 Task: Open Card Video Marketing Review in Board Employee Incentive Program Design and Implementation to Workspace Event Marketing Agencies and add a team member Softage.1@softage.net, a label Green, a checklist Culinary Arts, an attachment from your computer, a color Green and finally, add a card description 'Conduct customer research for new pricing models' and a comment 'This task requires us to be proactive in identifying potential opportunities for improvement and growth.'. Add a start date 'Jan 09, 1900' with a due date 'Jan 16, 1900'
Action: Mouse moved to (101, 44)
Screenshot: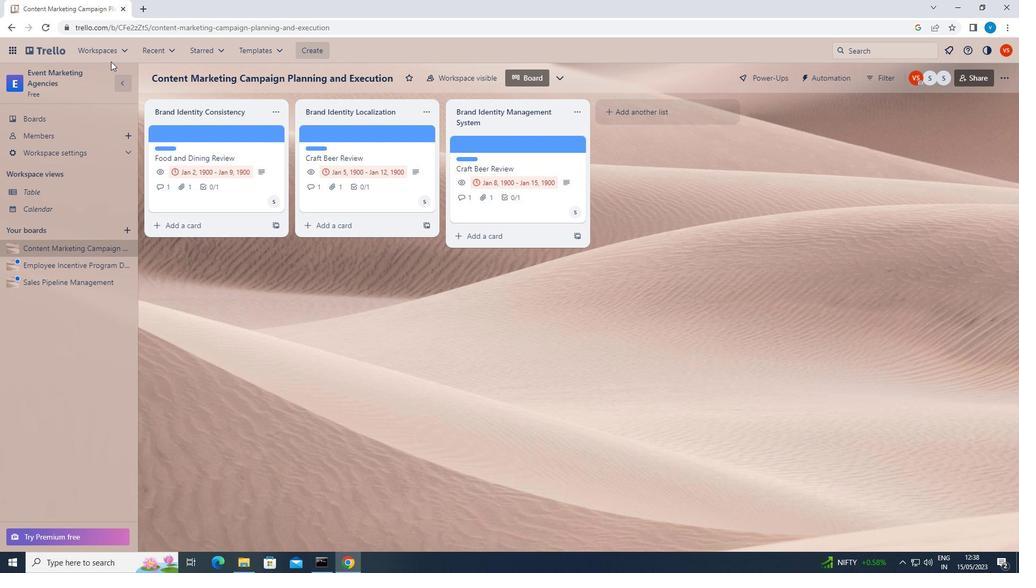 
Action: Mouse pressed left at (101, 44)
Screenshot: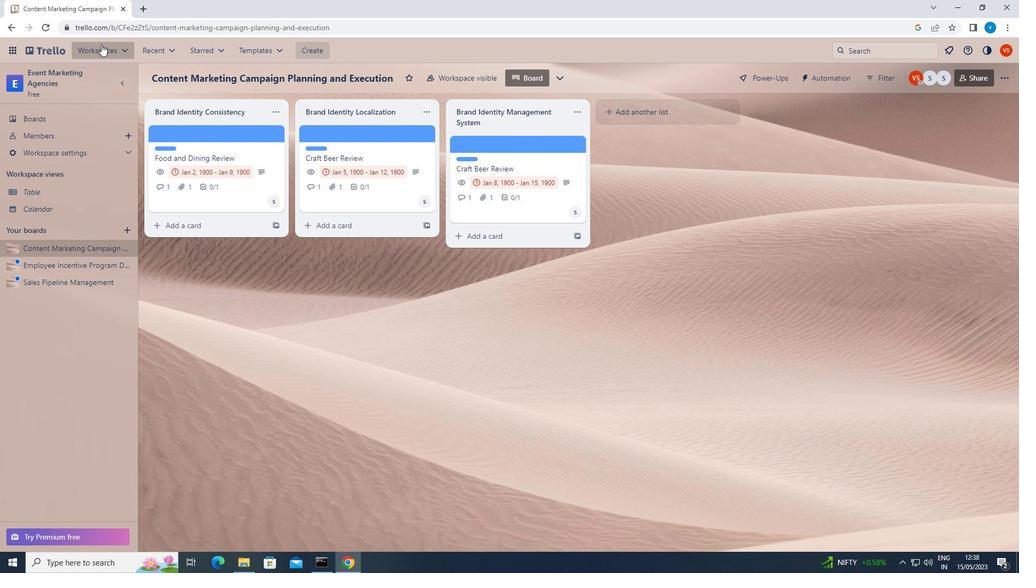 
Action: Mouse moved to (145, 473)
Screenshot: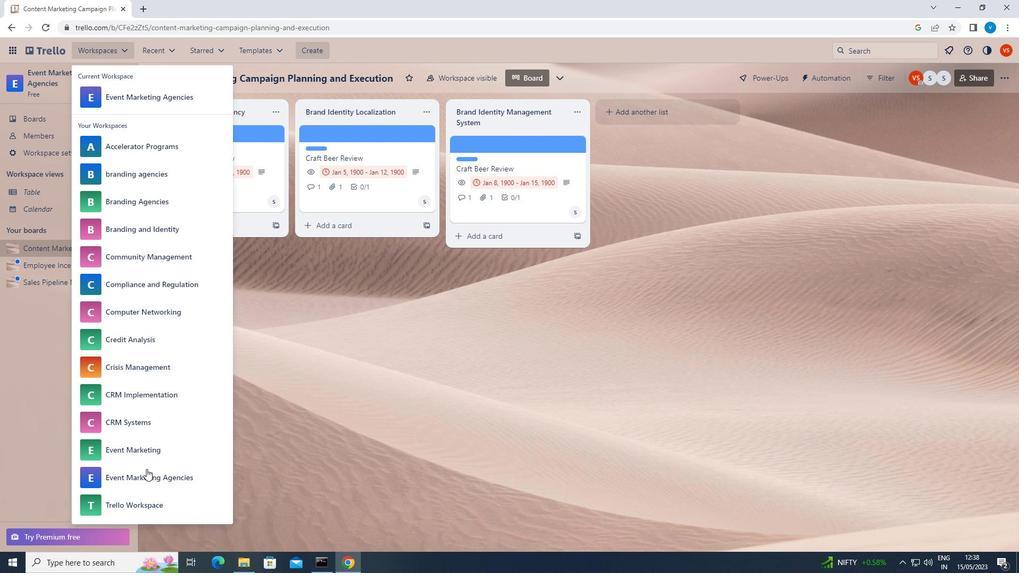 
Action: Mouse pressed left at (145, 473)
Screenshot: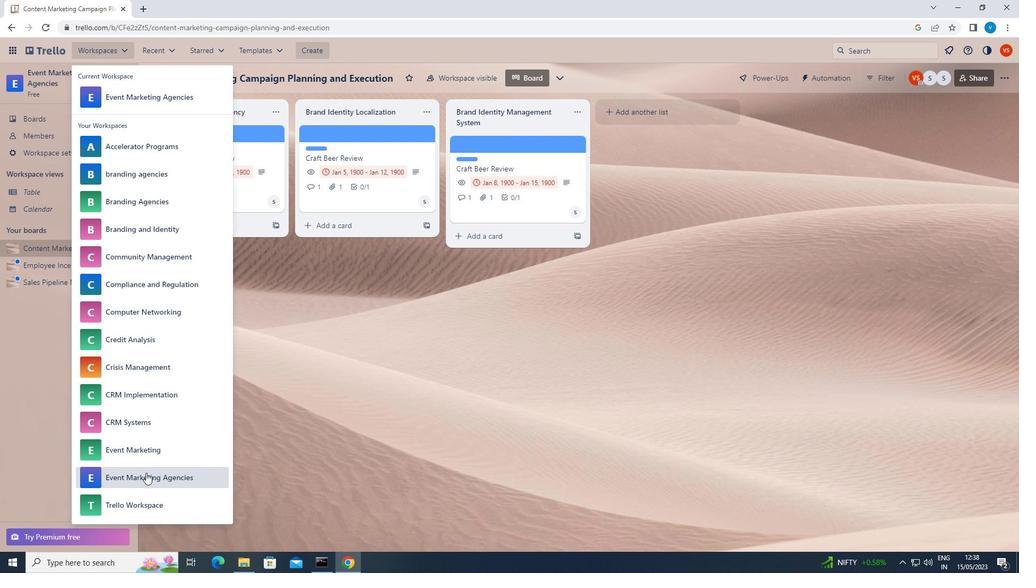 
Action: Mouse moved to (769, 433)
Screenshot: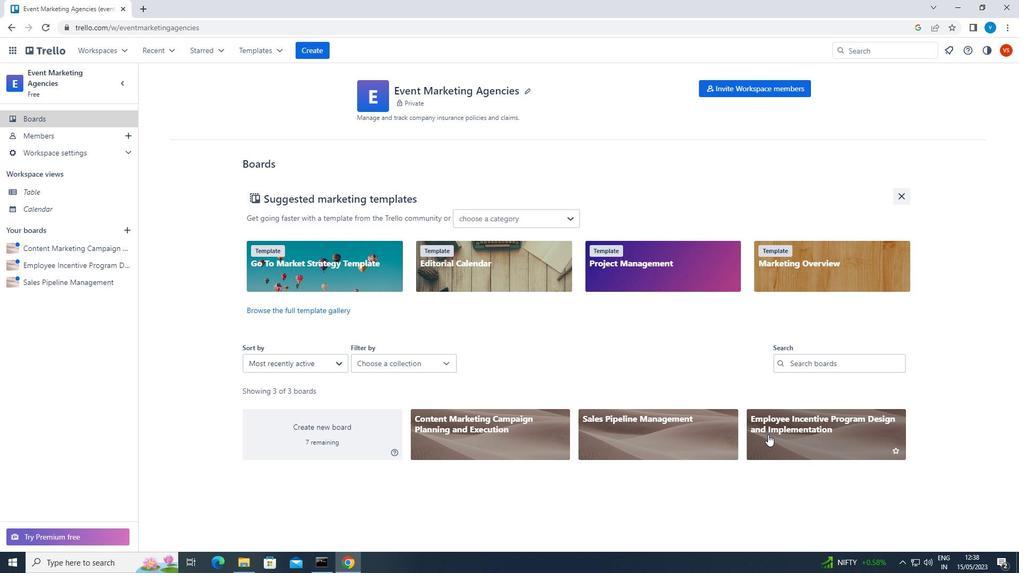 
Action: Mouse pressed left at (769, 433)
Screenshot: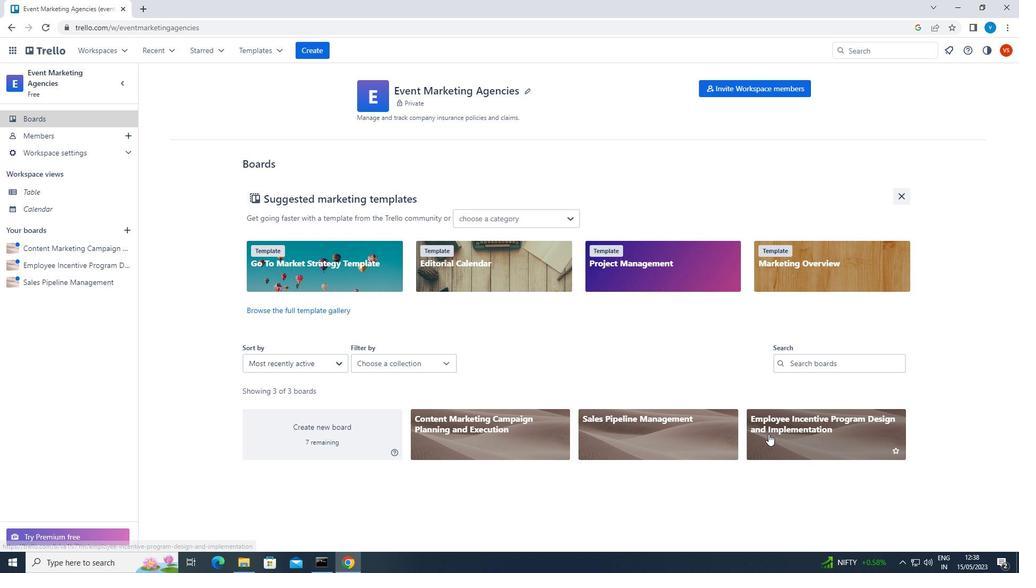 
Action: Mouse moved to (536, 147)
Screenshot: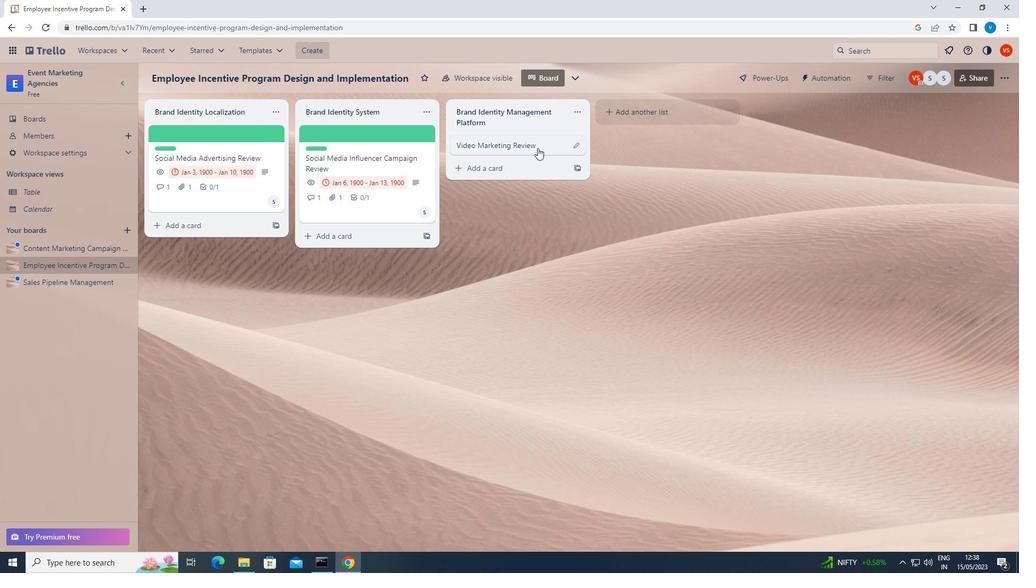 
Action: Mouse pressed left at (536, 147)
Screenshot: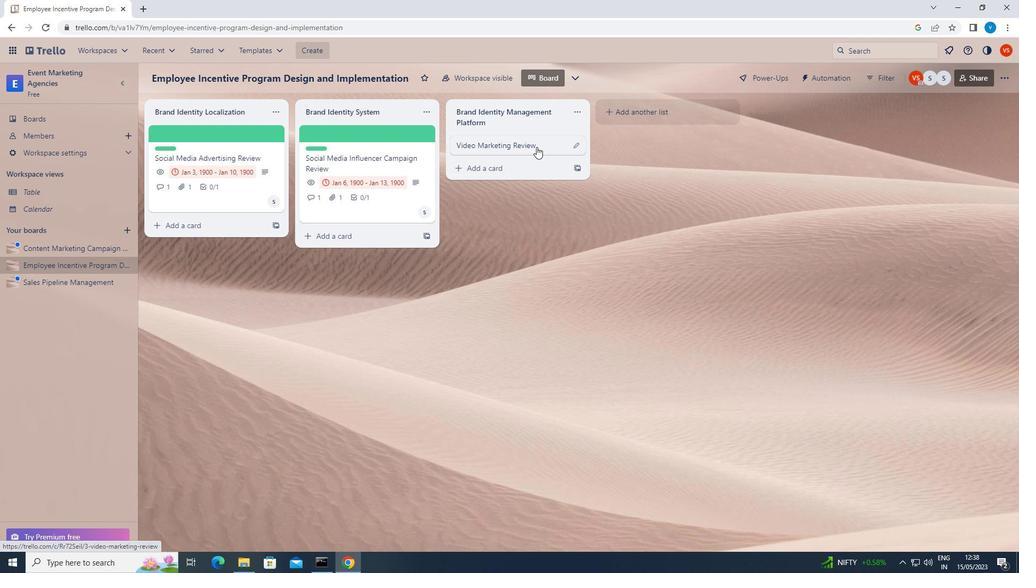 
Action: Mouse moved to (640, 172)
Screenshot: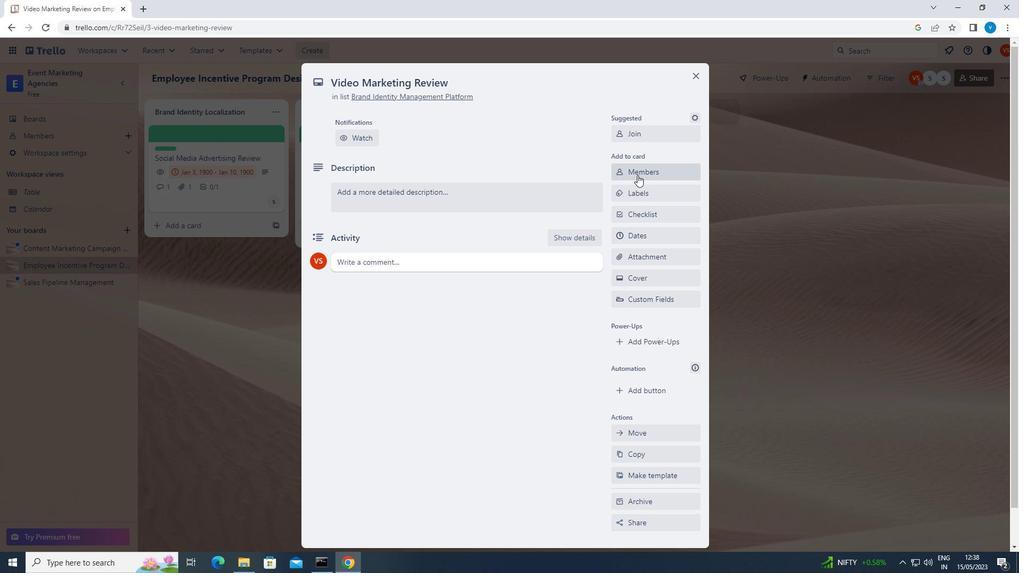 
Action: Mouse pressed left at (640, 172)
Screenshot: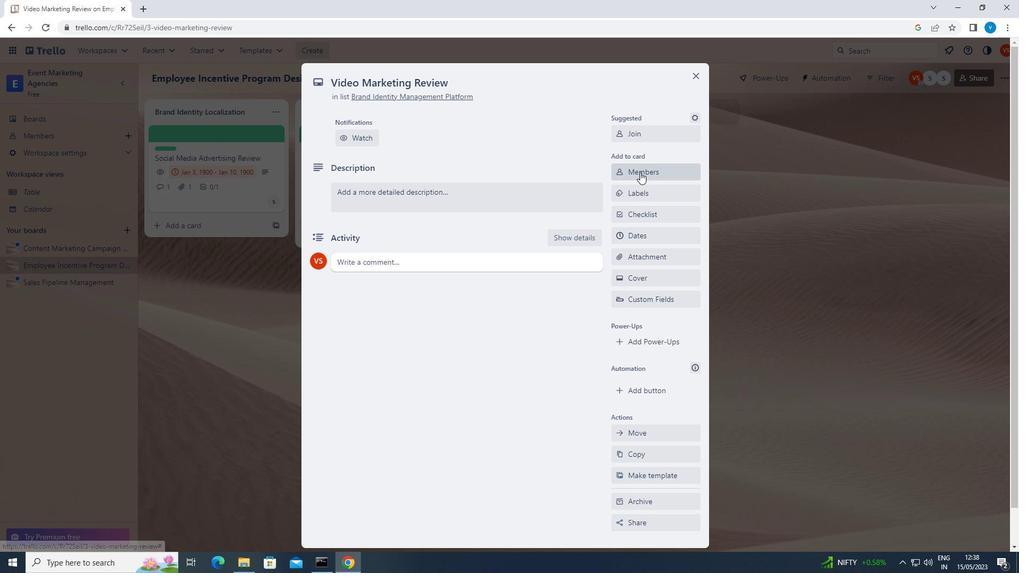 
Action: Key pressed <Key.shift>SO<Key.backspace><Key.backspace><Key.shift>SOFTAGE.1<Key.shift><Key.shift><Key.shift><Key.shift><Key.shift><Key.shift>@SOFTAGE.NET
Screenshot: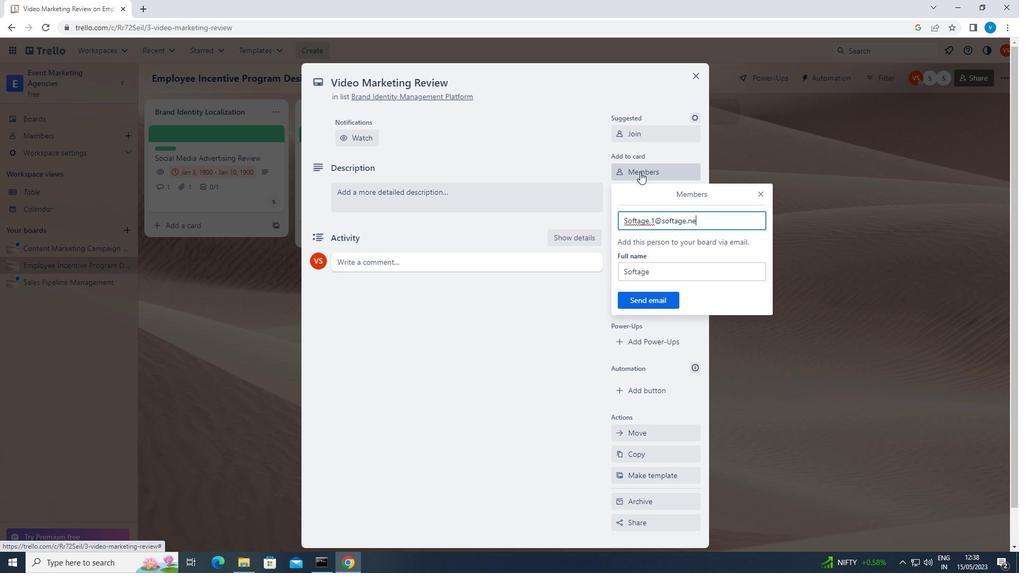 
Action: Mouse moved to (657, 296)
Screenshot: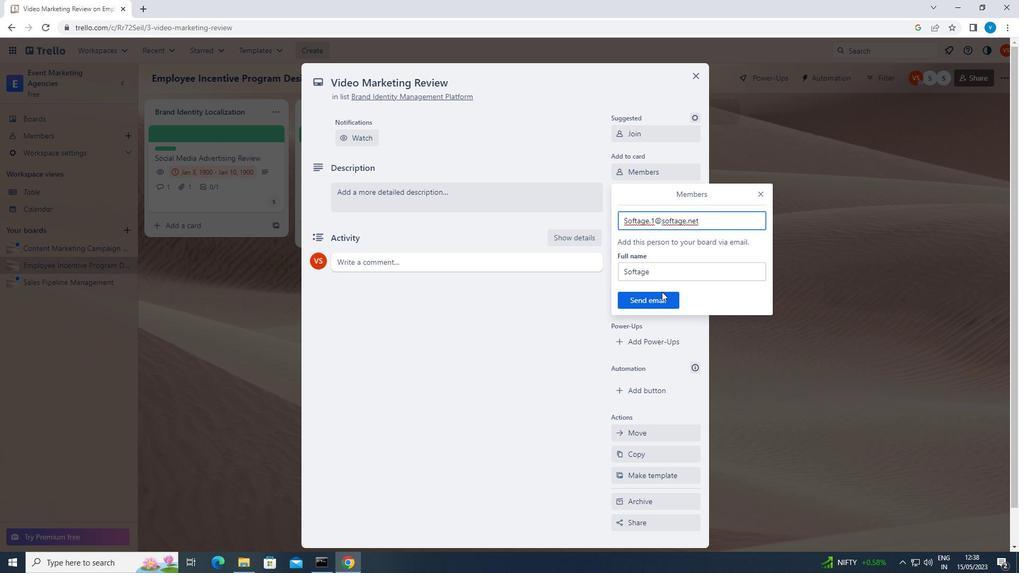 
Action: Mouse pressed left at (657, 296)
Screenshot: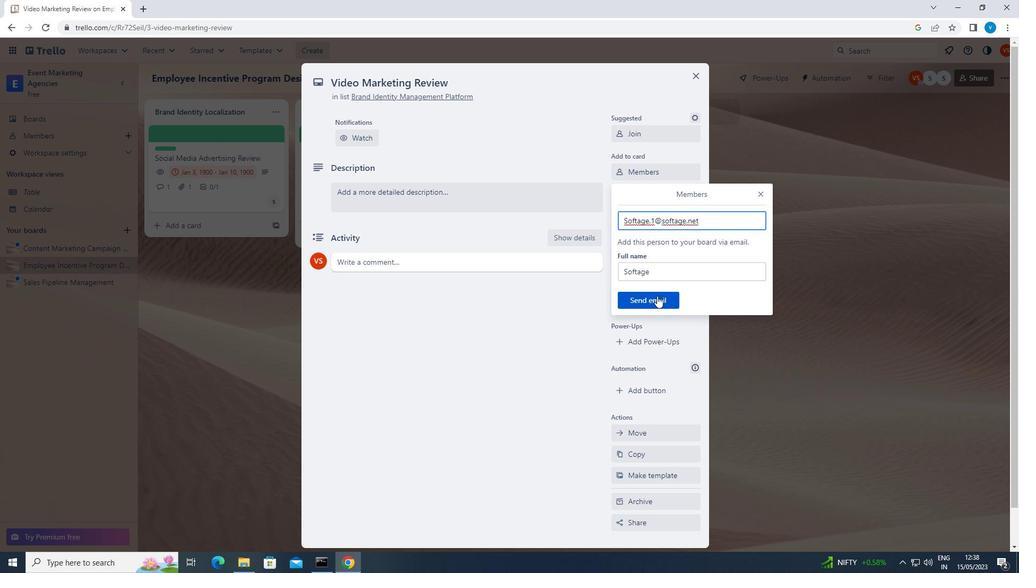 
Action: Mouse moved to (665, 197)
Screenshot: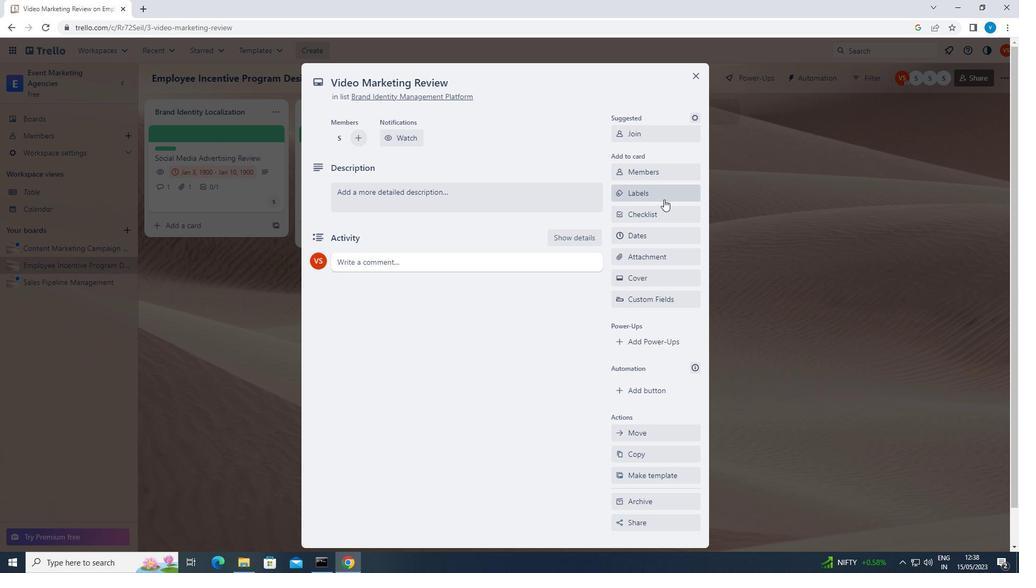 
Action: Mouse pressed left at (665, 197)
Screenshot: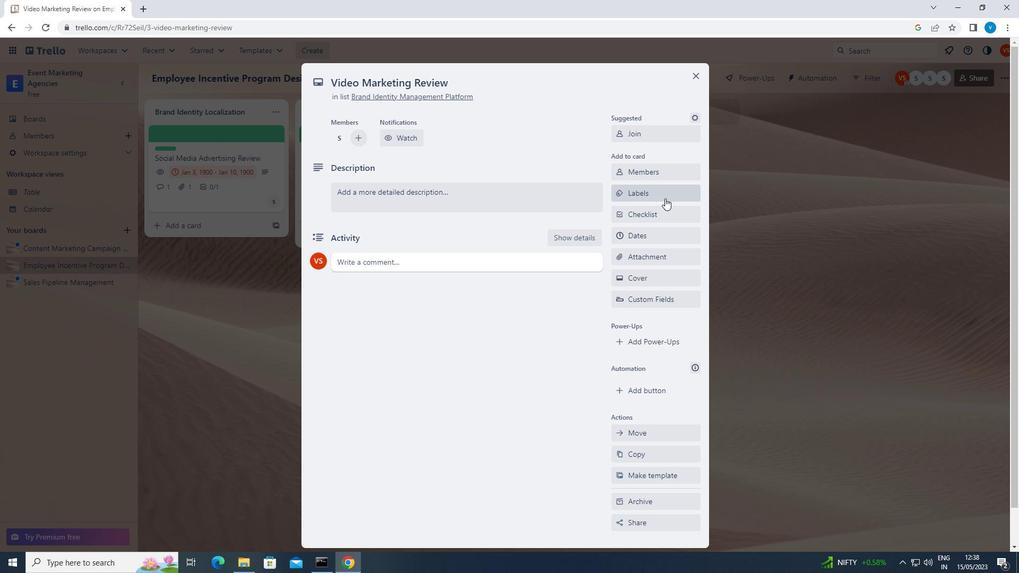 
Action: Mouse moved to (677, 273)
Screenshot: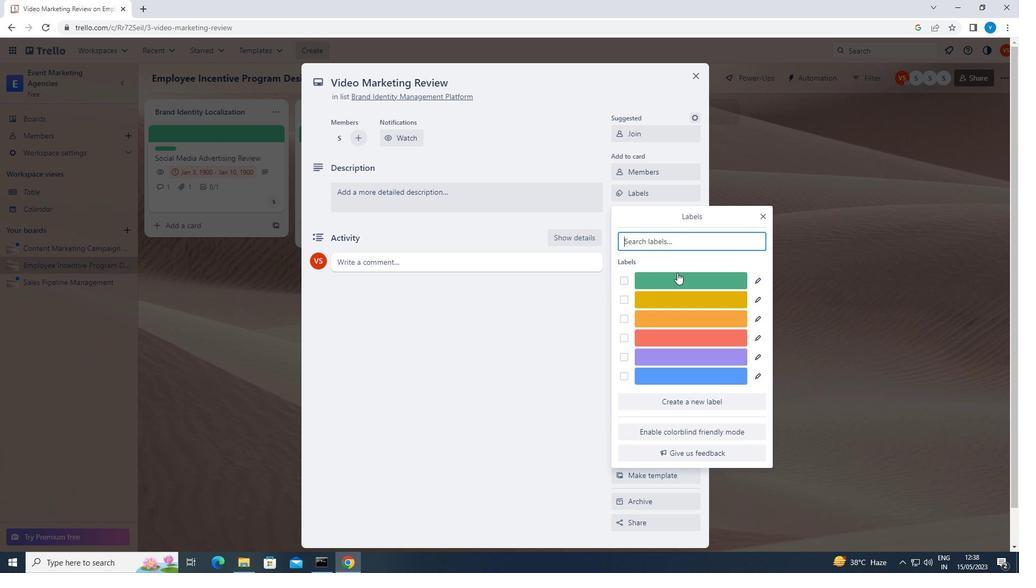 
Action: Mouse pressed left at (677, 273)
Screenshot: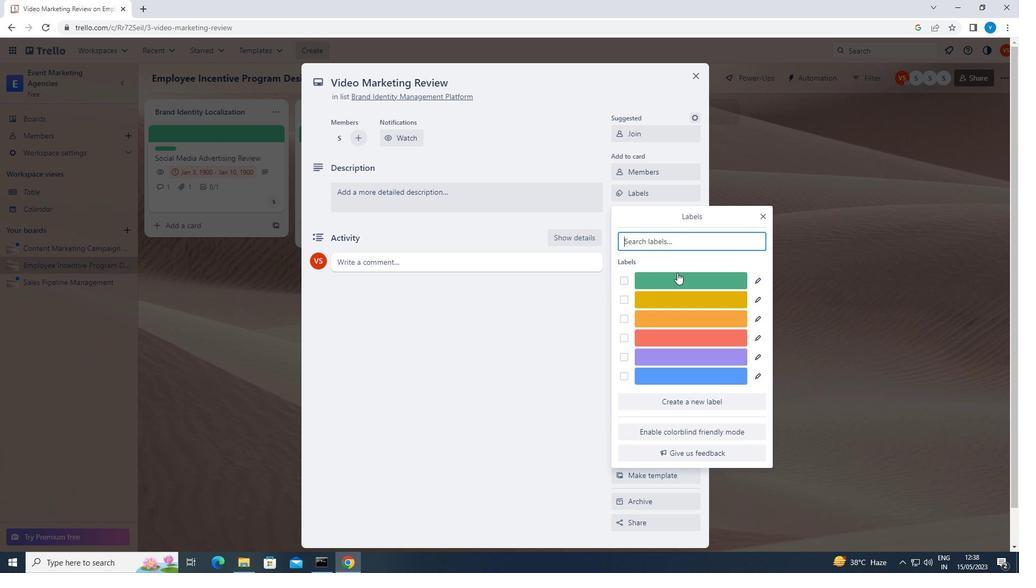 
Action: Mouse moved to (762, 213)
Screenshot: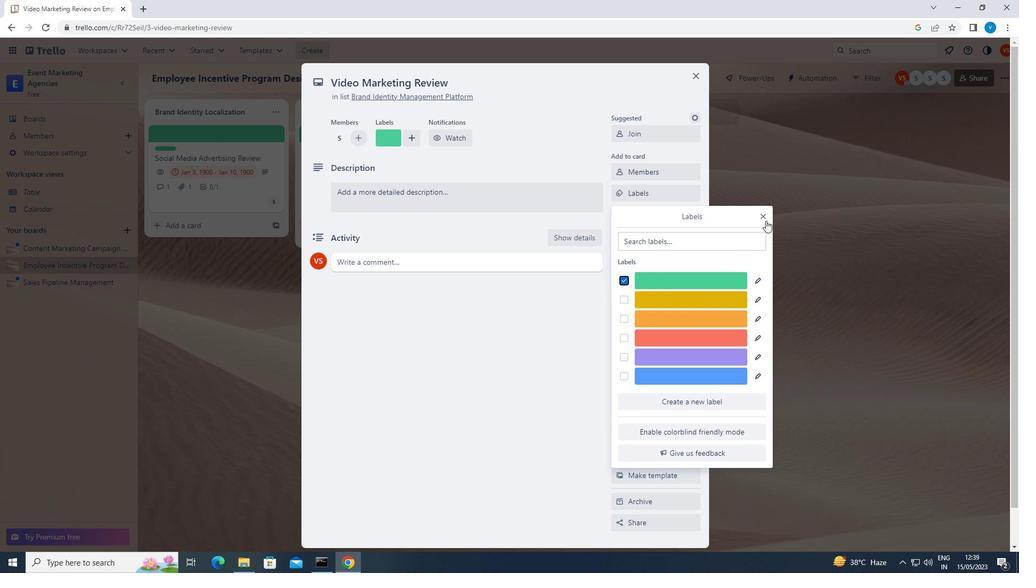 
Action: Mouse pressed left at (762, 213)
Screenshot: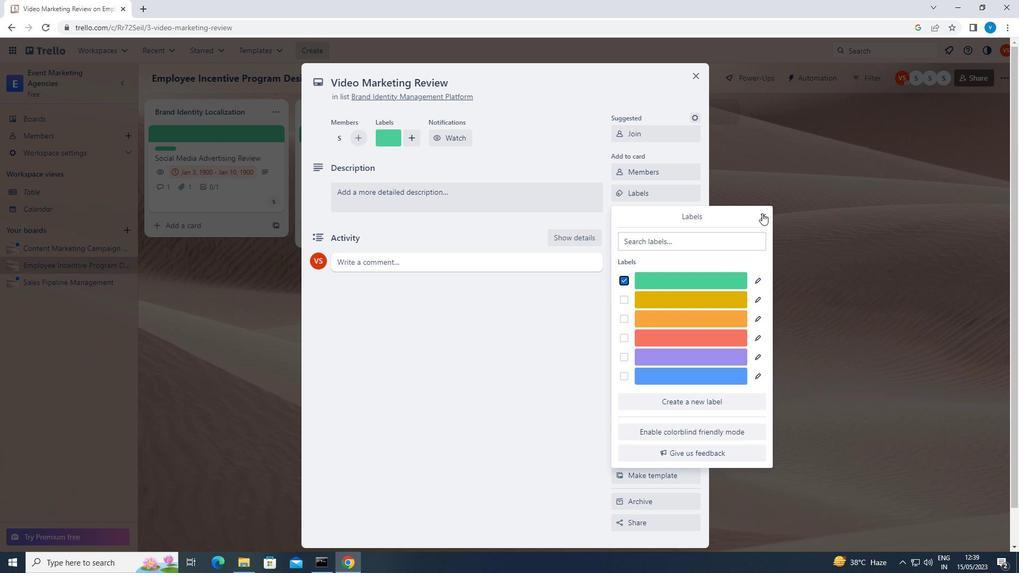 
Action: Mouse moved to (688, 219)
Screenshot: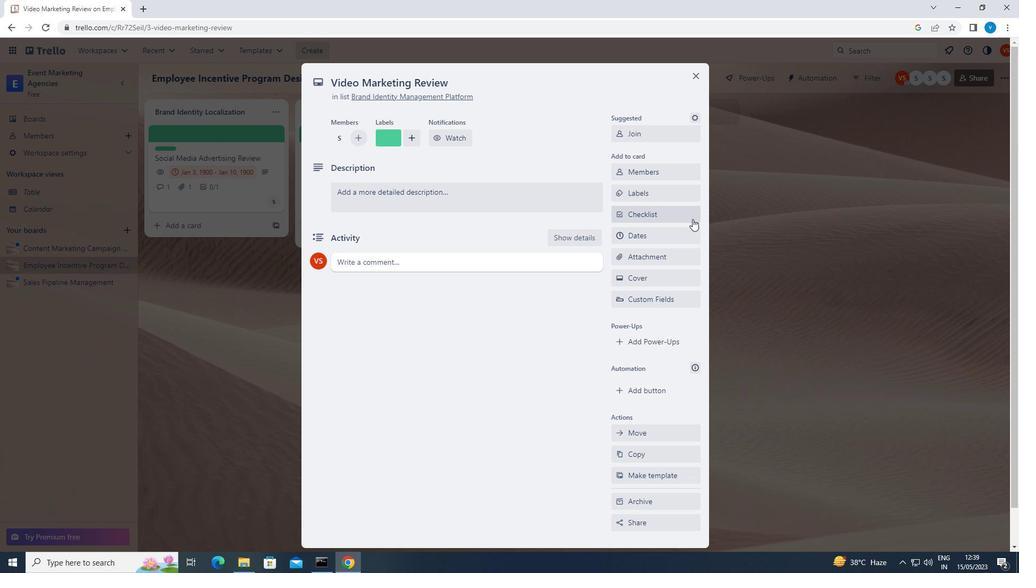 
Action: Mouse pressed left at (688, 219)
Screenshot: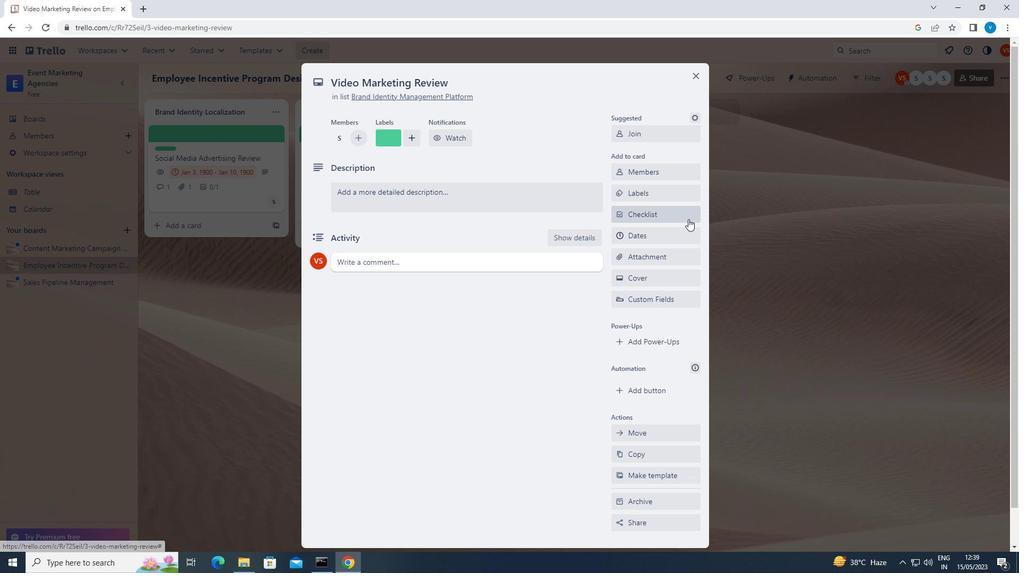 
Action: Mouse moved to (648, 333)
Screenshot: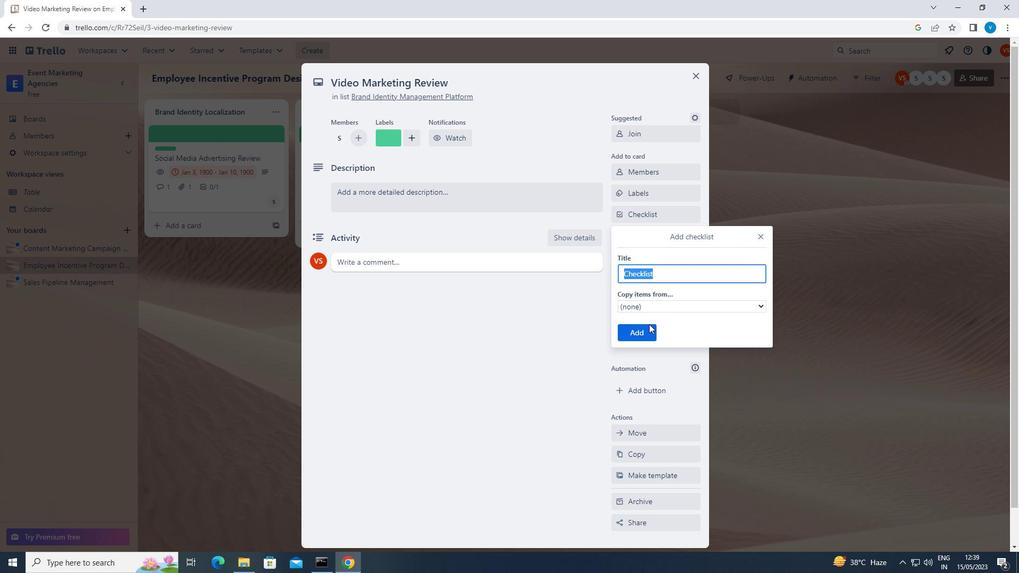 
Action: Mouse pressed left at (648, 333)
Screenshot: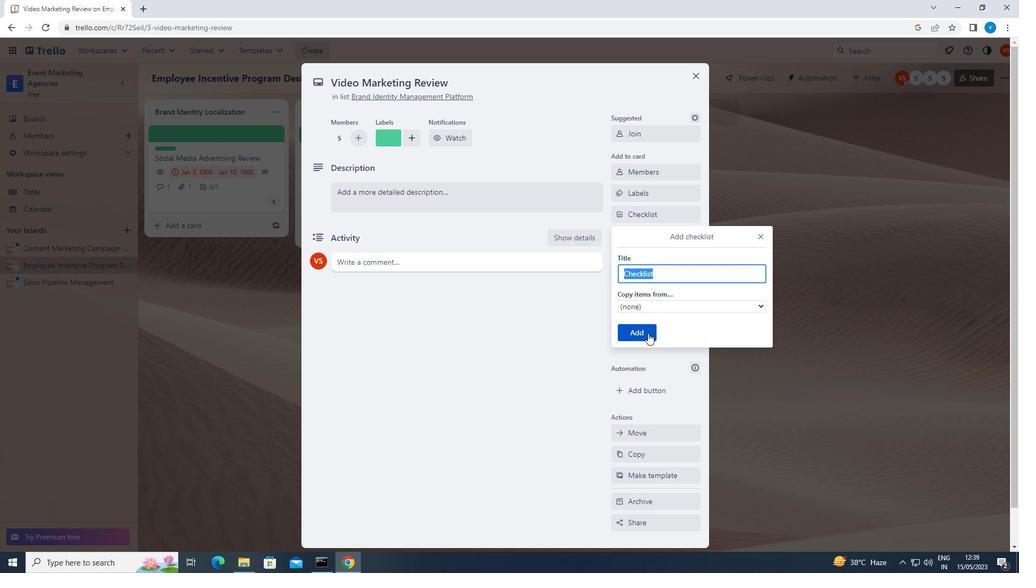 
Action: Key pressed <Key.shift>CULINARY<Key.space><Key.shift><Key.shift><Key.shift>ARTS
Screenshot: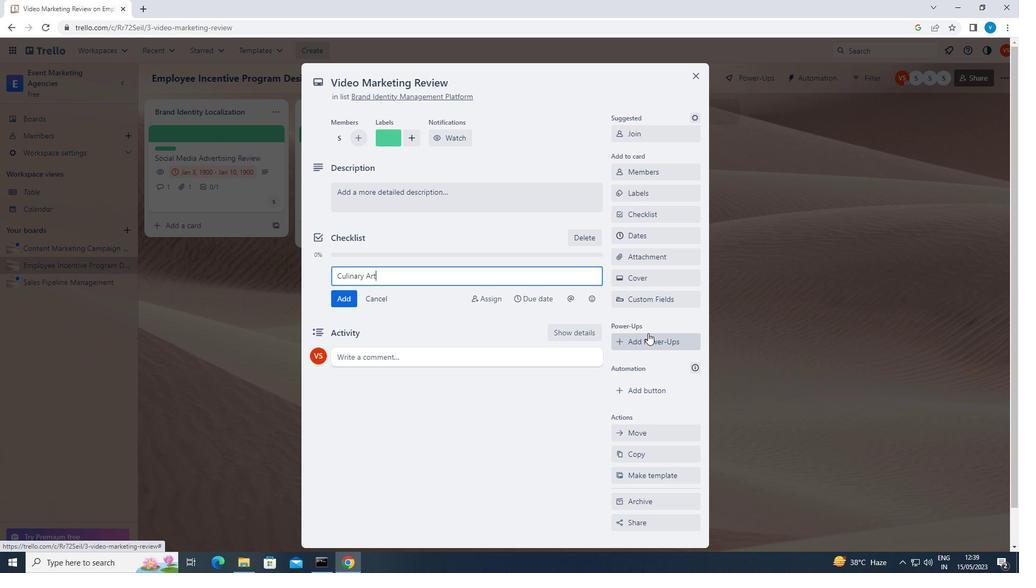 
Action: Mouse moved to (345, 293)
Screenshot: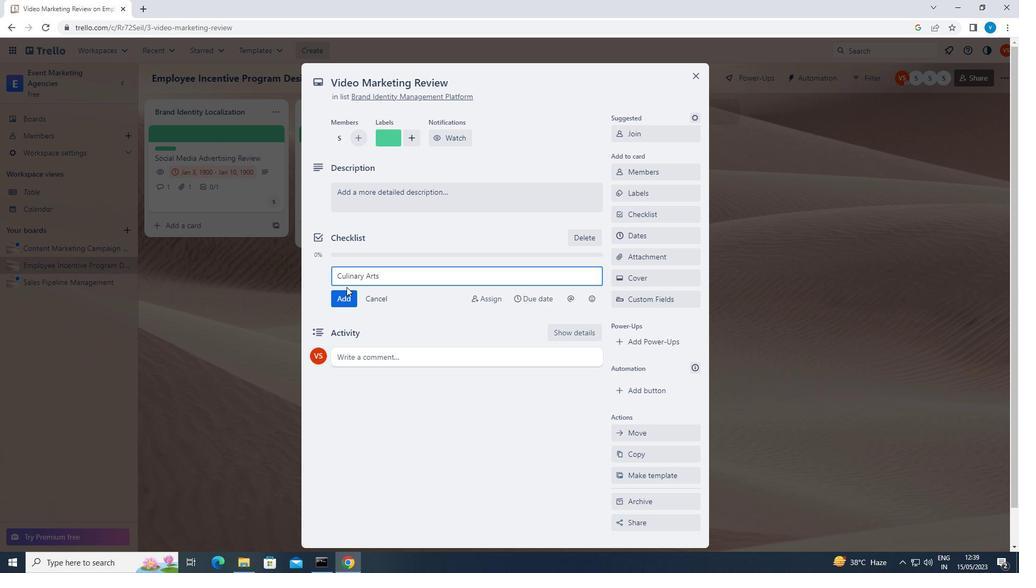 
Action: Mouse pressed left at (345, 293)
Screenshot: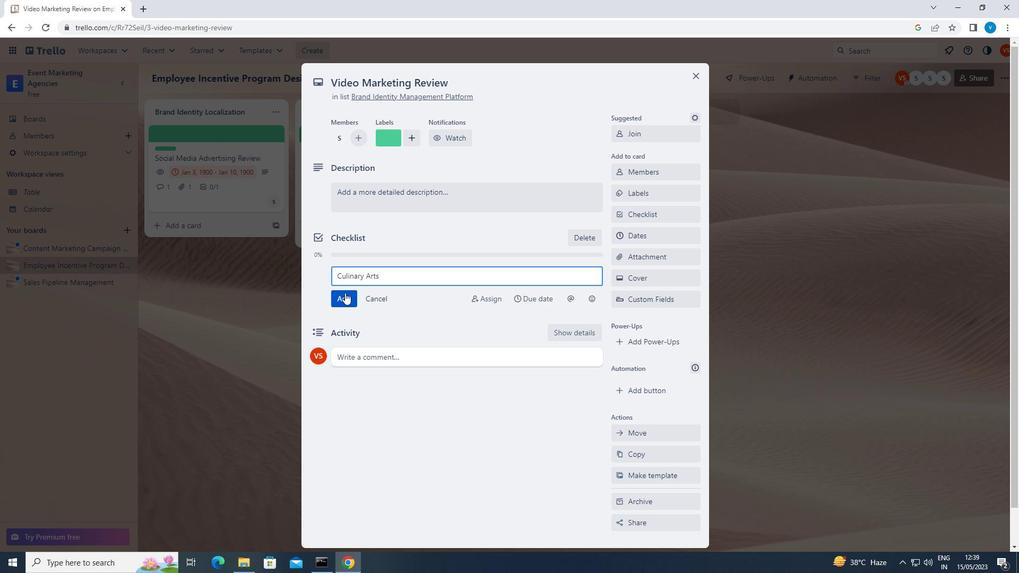 
Action: Mouse moved to (678, 251)
Screenshot: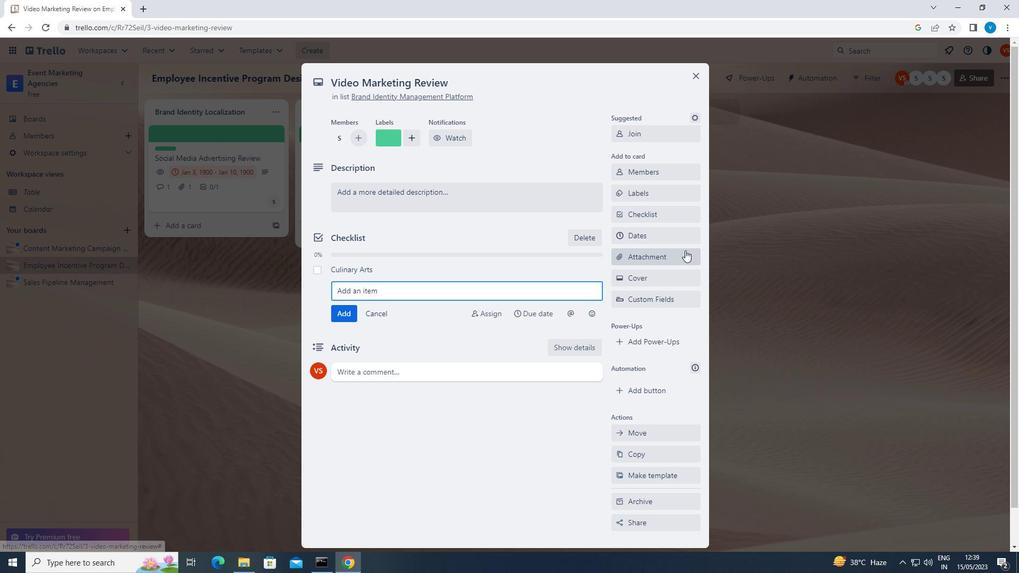 
Action: Mouse pressed left at (678, 251)
Screenshot: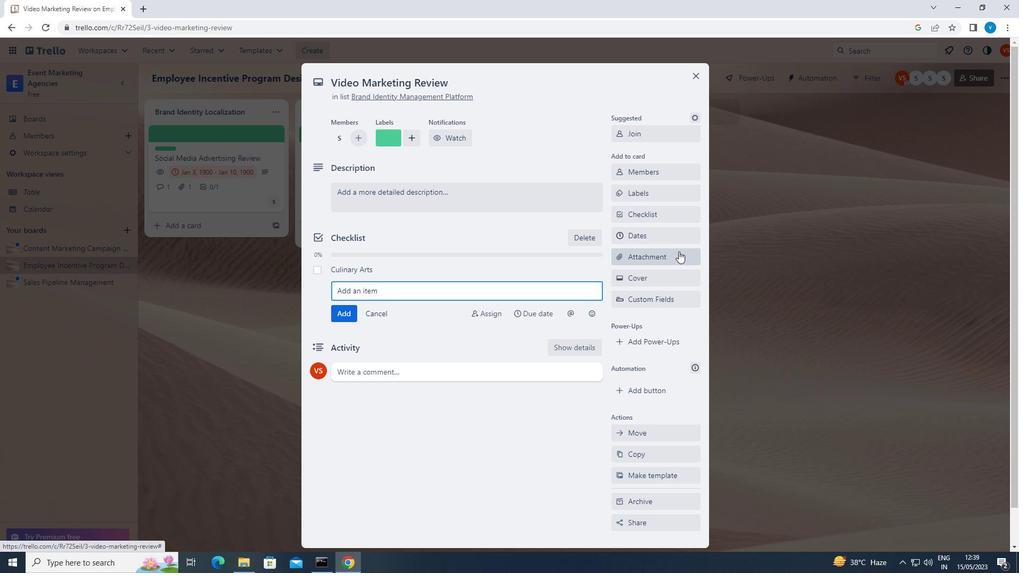 
Action: Mouse moved to (643, 303)
Screenshot: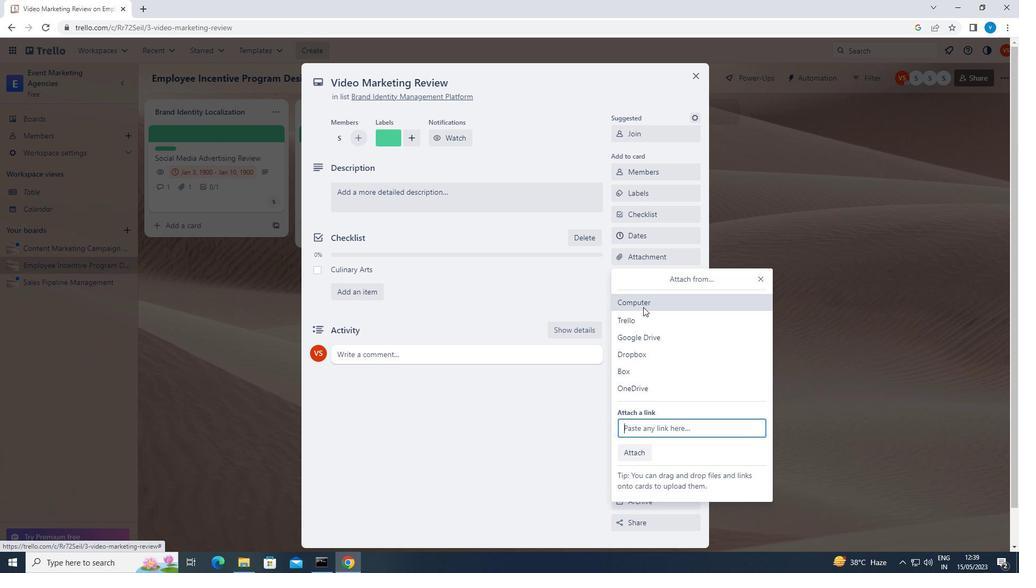 
Action: Mouse pressed left at (643, 303)
Screenshot: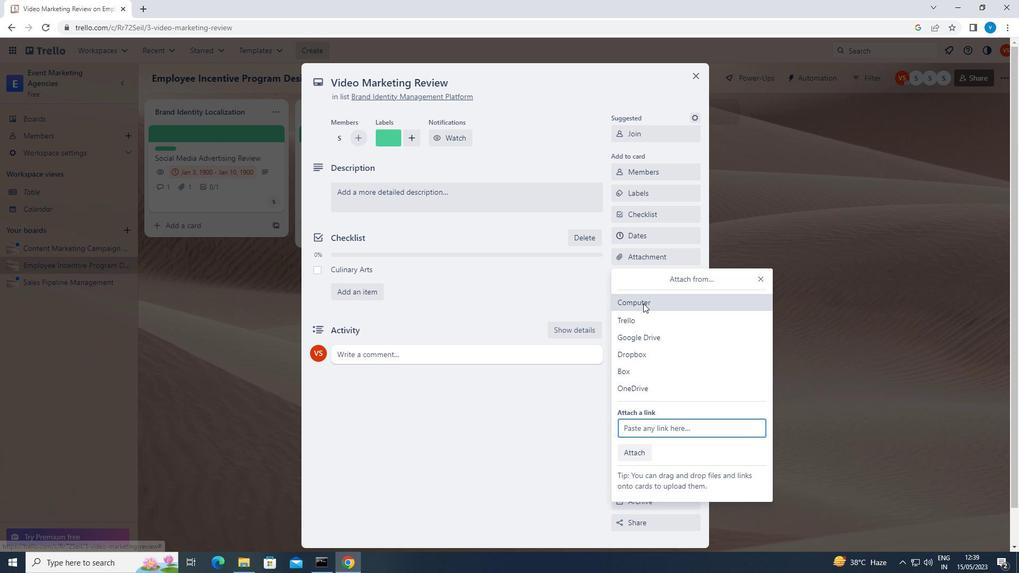 
Action: Mouse moved to (296, 185)
Screenshot: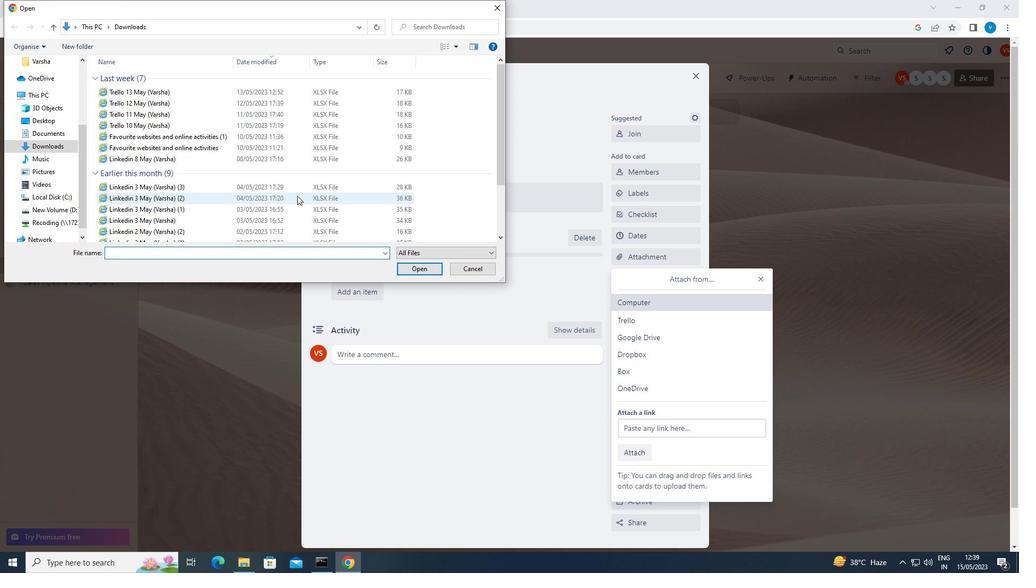 
Action: Mouse pressed left at (296, 185)
Screenshot: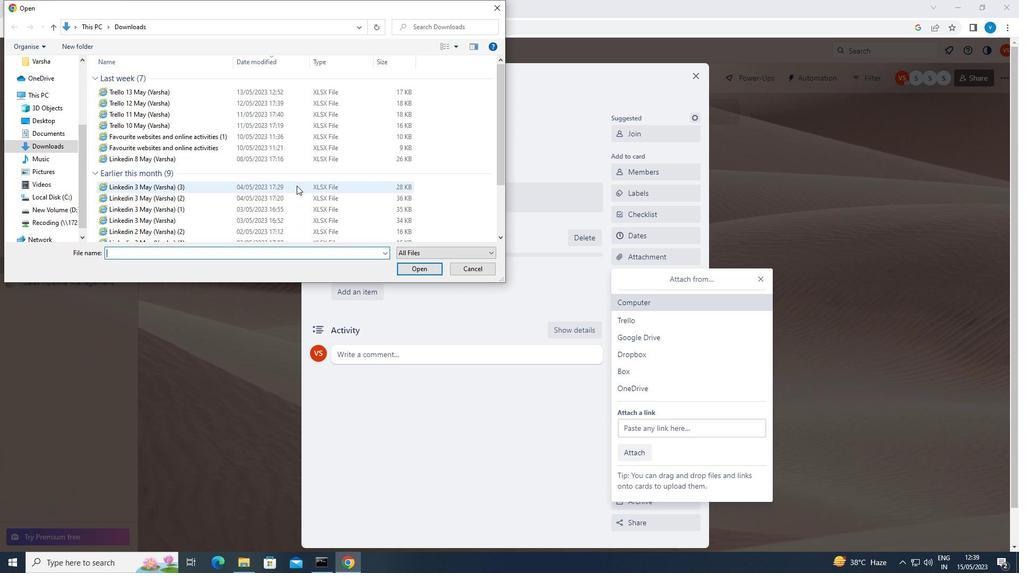 
Action: Mouse moved to (428, 263)
Screenshot: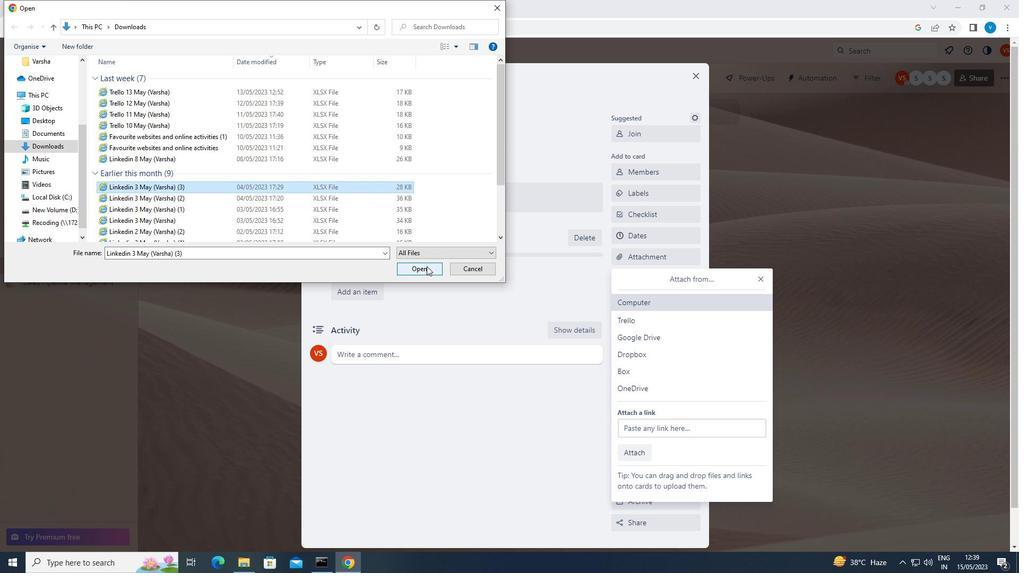 
Action: Mouse pressed left at (428, 263)
Screenshot: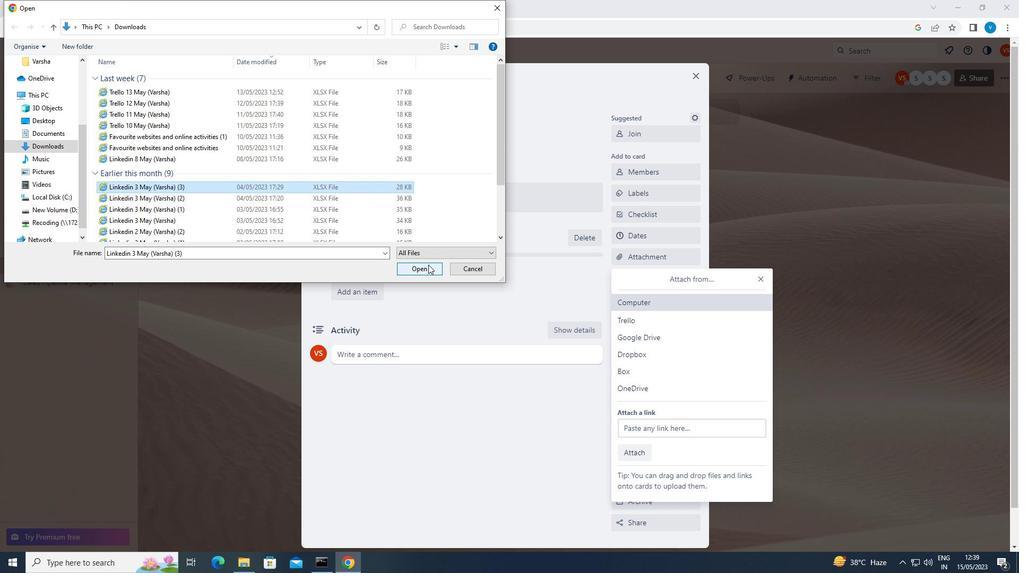 
Action: Mouse moved to (649, 277)
Screenshot: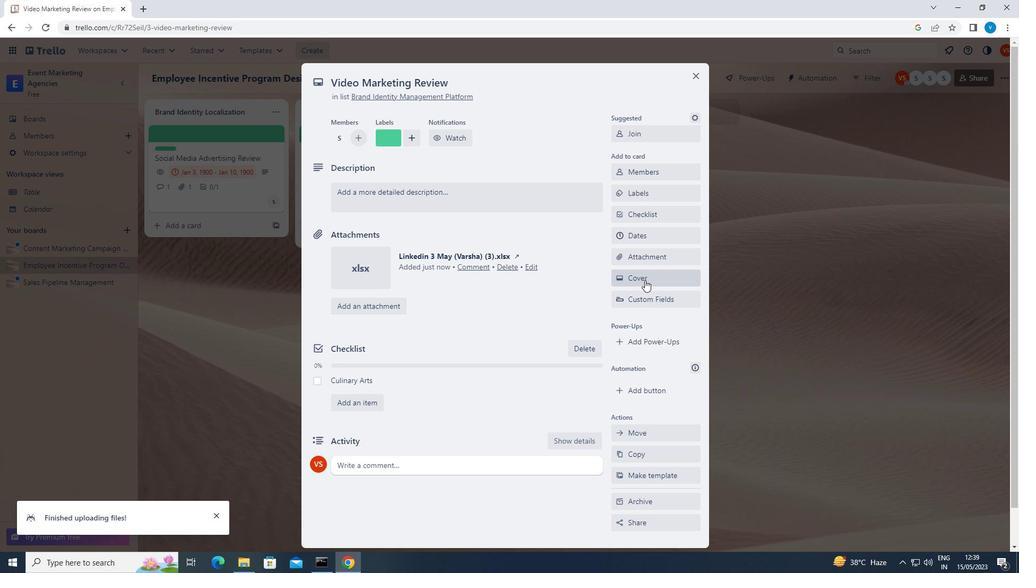 
Action: Mouse pressed left at (649, 277)
Screenshot: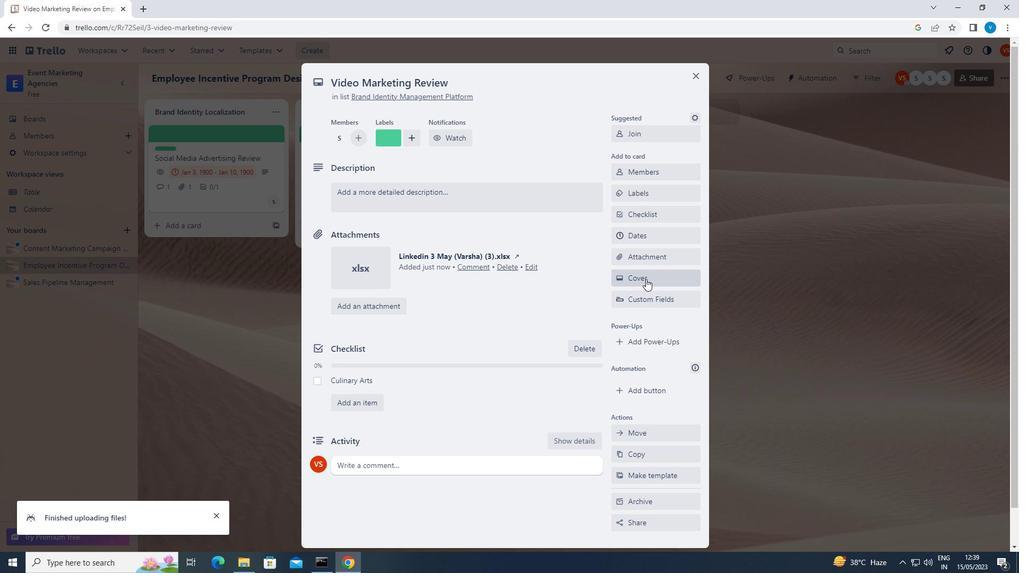 
Action: Mouse moved to (638, 337)
Screenshot: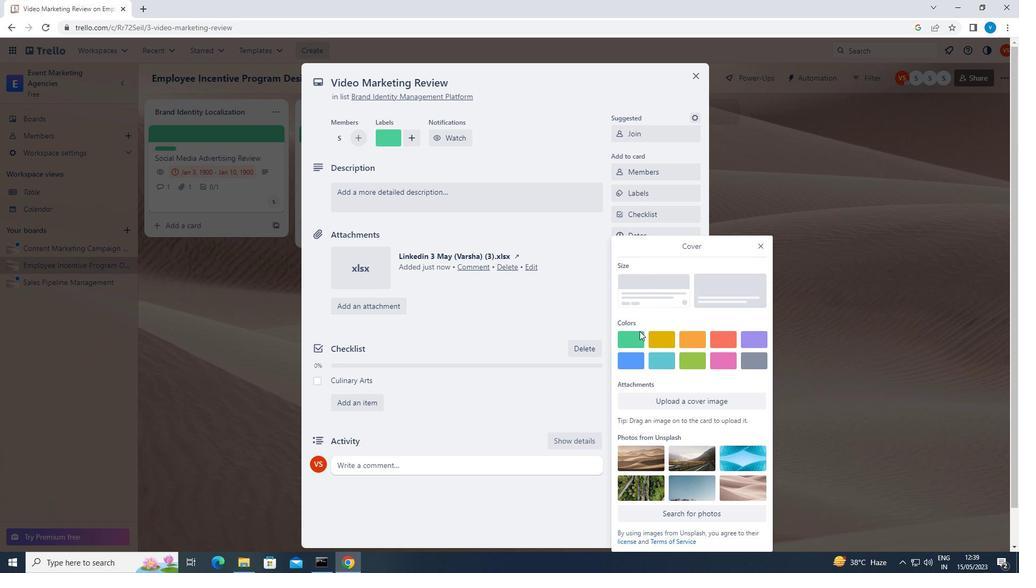 
Action: Mouse pressed left at (638, 337)
Screenshot: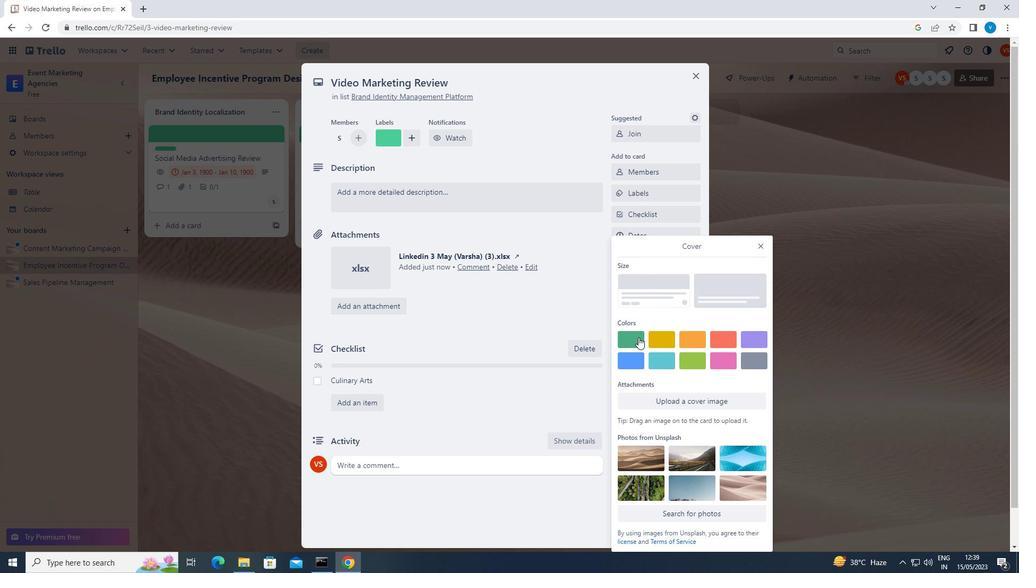 
Action: Mouse moved to (508, 260)
Screenshot: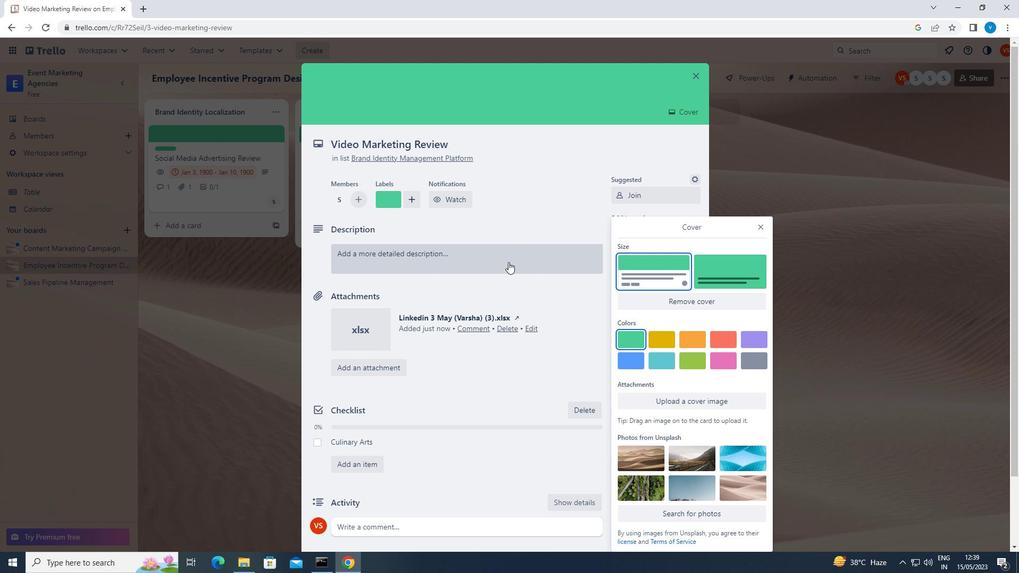 
Action: Mouse pressed left at (508, 260)
Screenshot: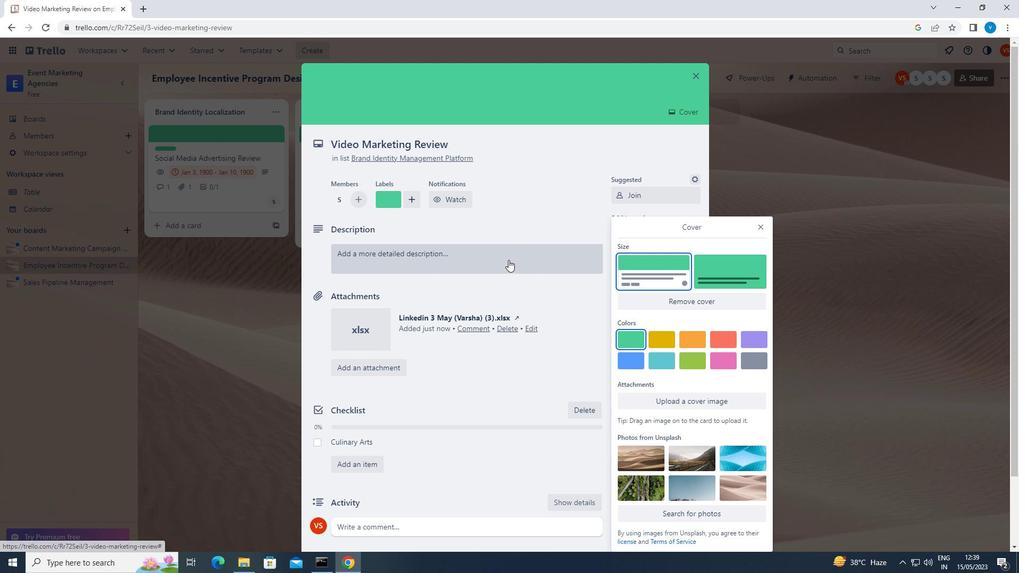 
Action: Key pressed <Key.shift>CONDUCT<Key.space>CUSTOMER<Key.space>RESEARCH<Key.space>FOR<Key.space>NEW<Key.space>PRICING<Key.space>MODELS'
Screenshot: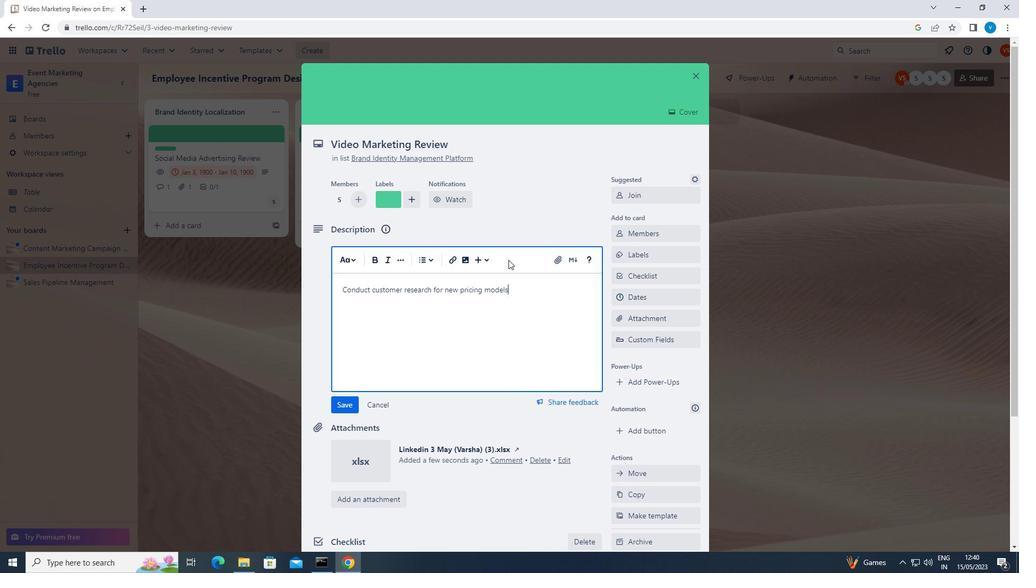 
Action: Mouse moved to (348, 403)
Screenshot: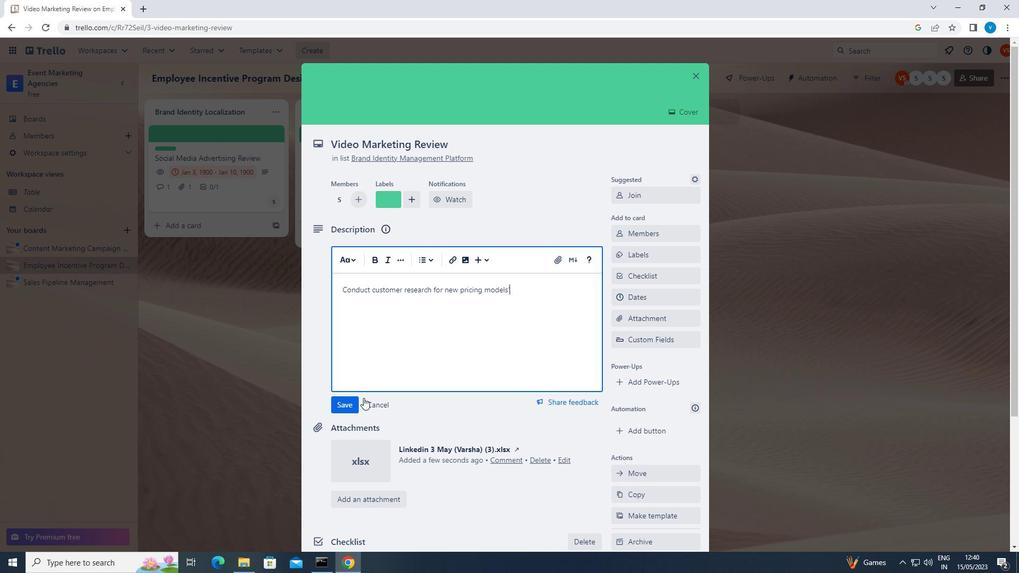 
Action: Mouse pressed left at (348, 403)
Screenshot: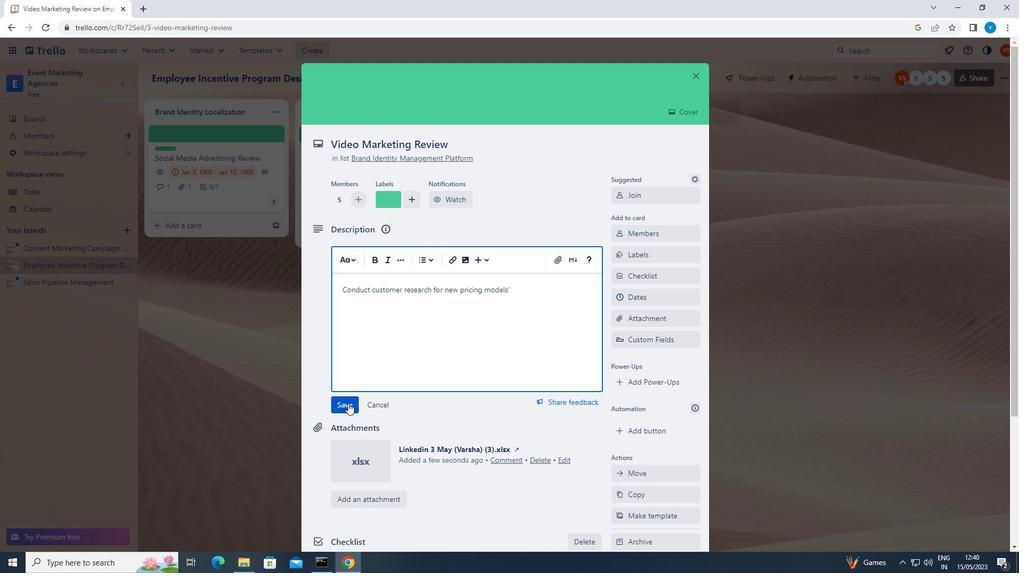 
Action: Mouse moved to (362, 505)
Screenshot: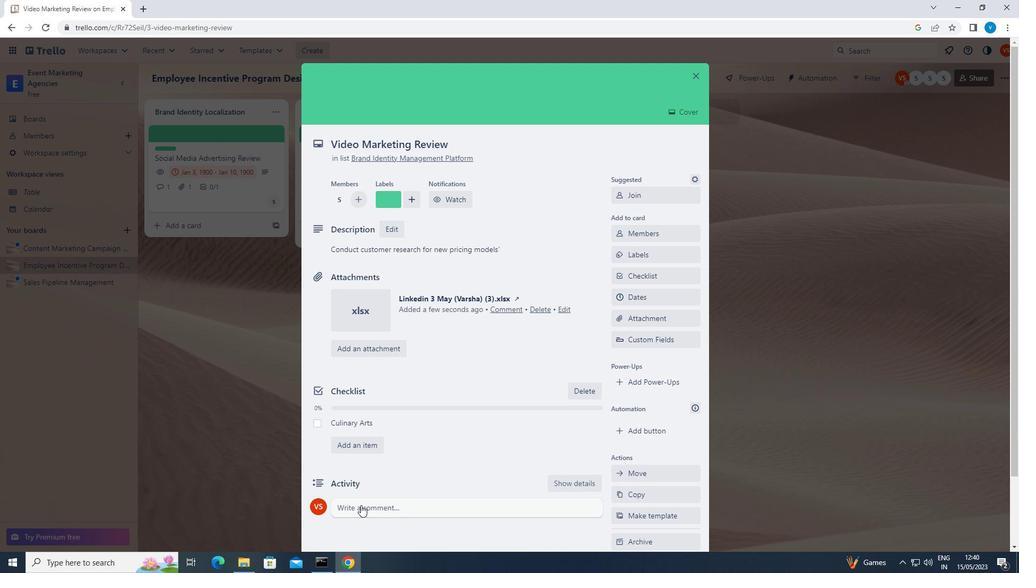 
Action: Mouse pressed left at (362, 505)
Screenshot: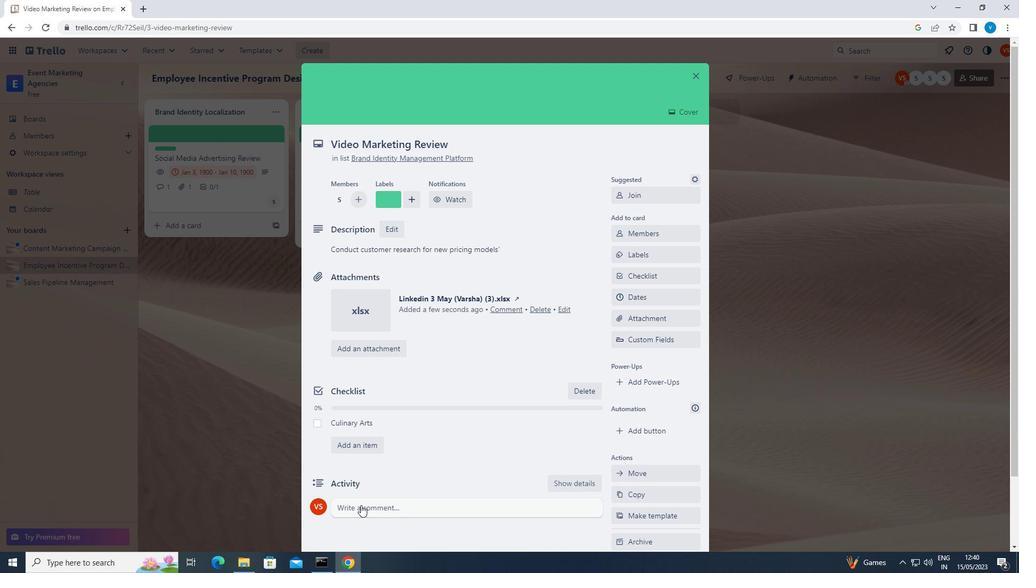 
Action: Mouse moved to (370, 502)
Screenshot: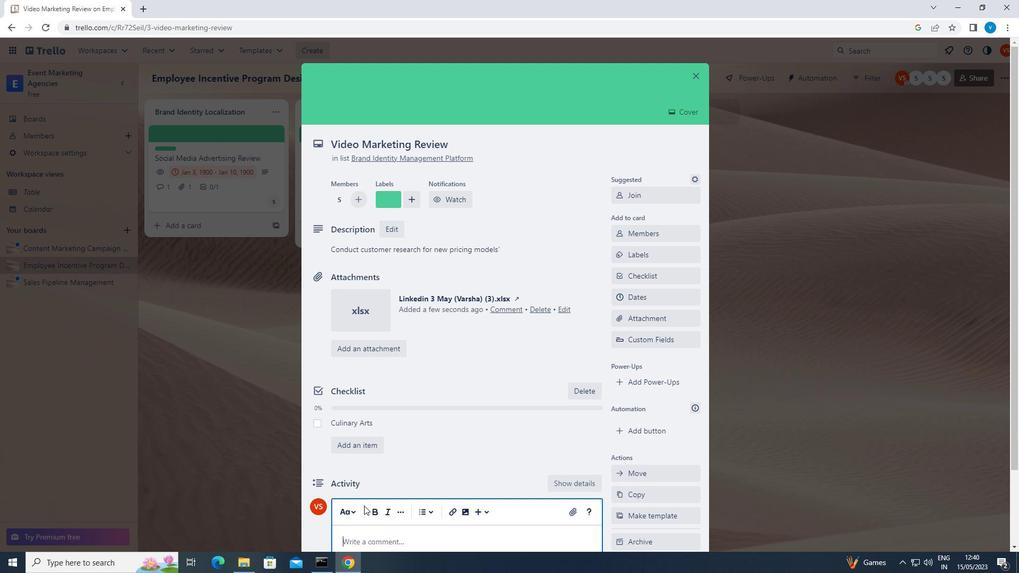 
Action: Key pressed <Key.shift>THIS<Key.space>TASK<Key.space>REQUIRES<Key.space>US<Key.space>TO<Key.space>BE<Key.space>PROACTIVE<Key.space>IN<Key.space>IDENTIFYING<Key.space>POTENTIAL<Key.space>OPPORTUNITIES<Key.space>FOR<Key.space>IMPROVEMENT<Key.space>AND<Key.space>GROWTH.
Screenshot: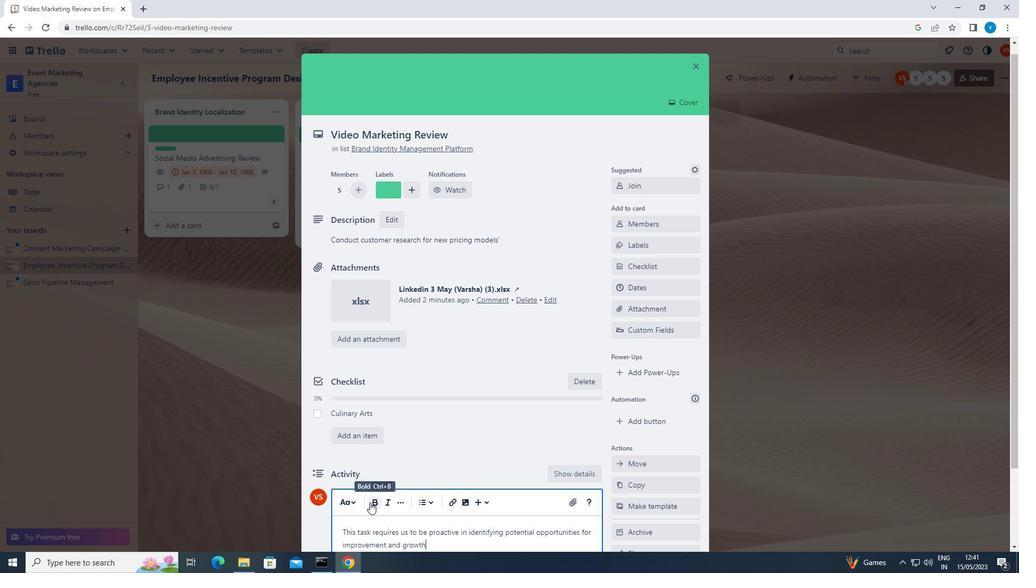 
Action: Mouse moved to (467, 518)
Screenshot: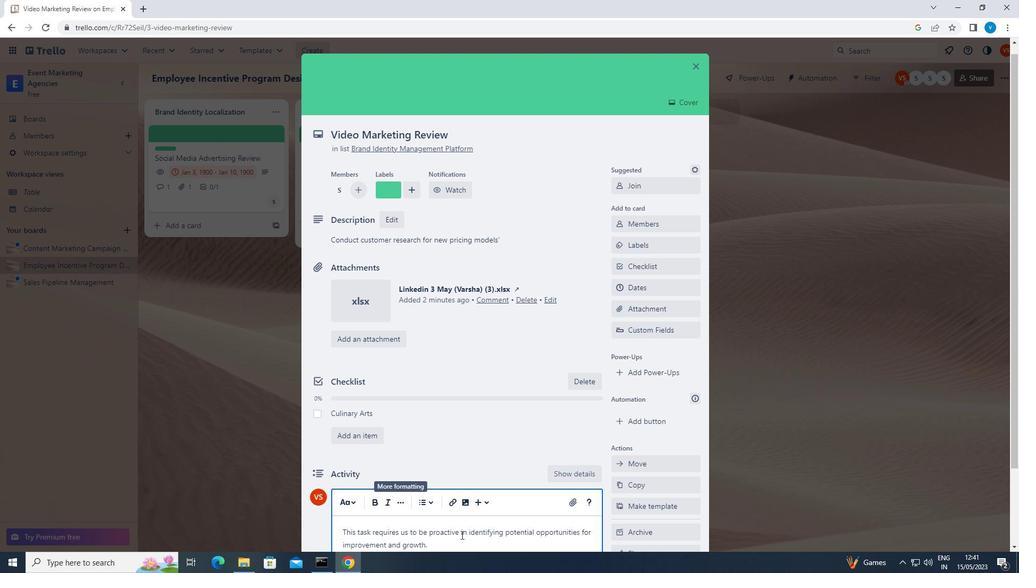 
Action: Mouse scrolled (467, 518) with delta (0, 0)
Screenshot: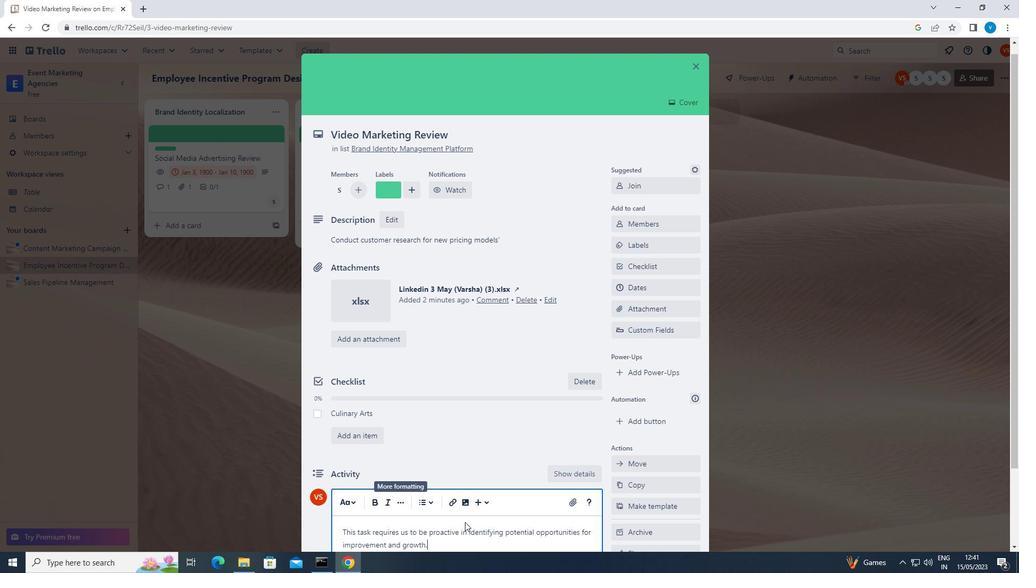 
Action: Mouse moved to (346, 514)
Screenshot: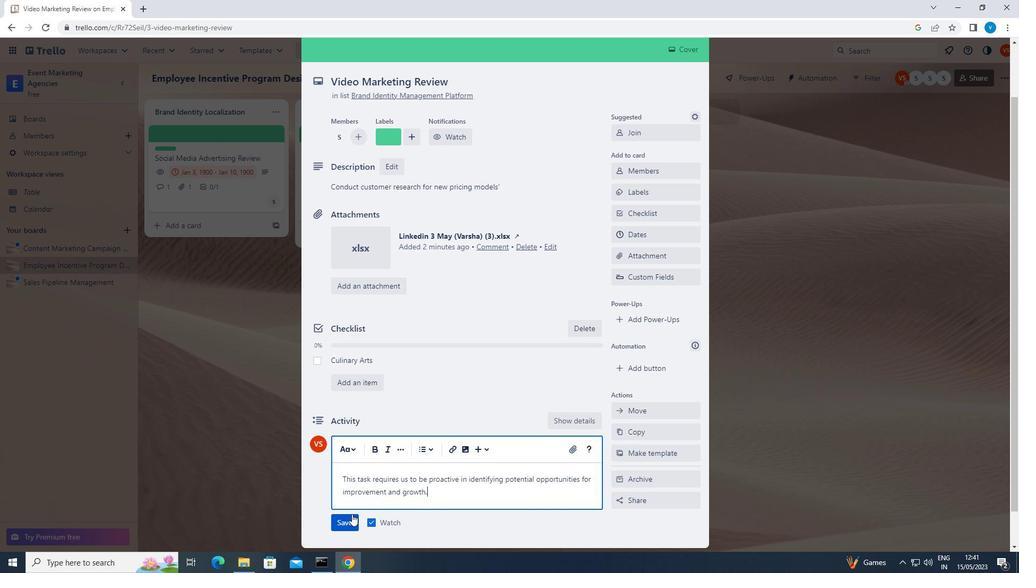 
Action: Mouse pressed left at (346, 514)
Screenshot: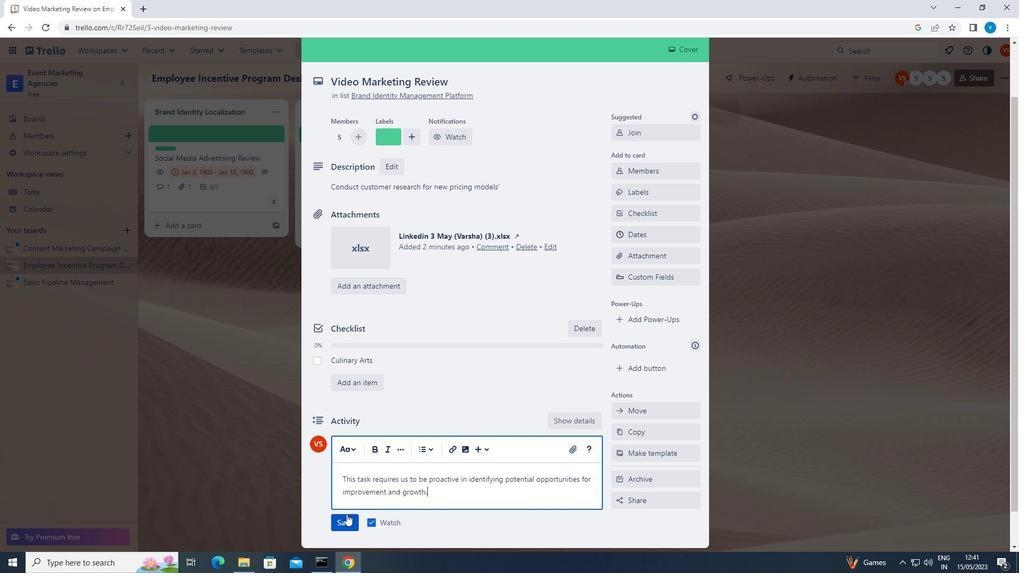 
Action: Mouse moved to (648, 235)
Screenshot: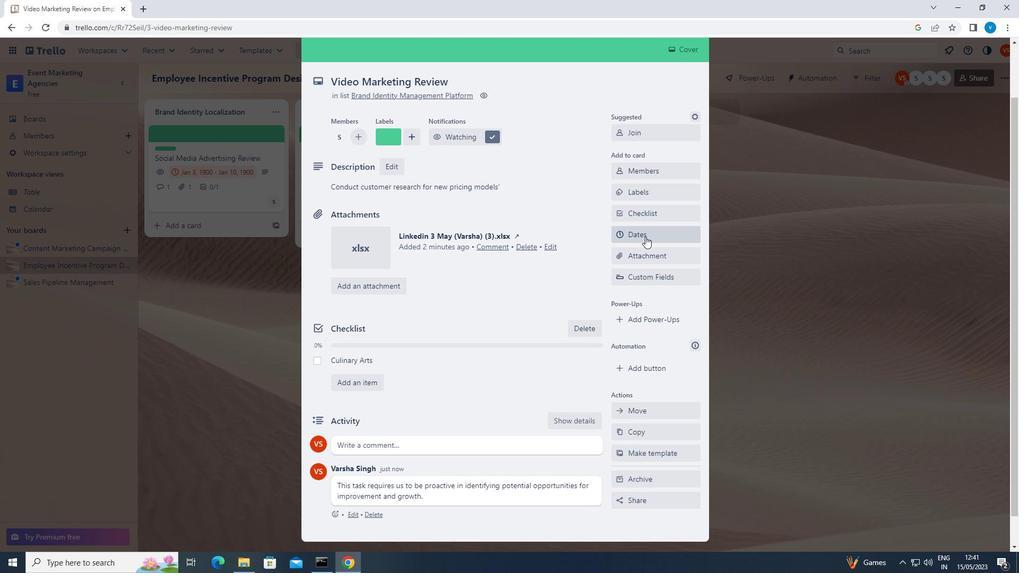 
Action: Mouse pressed left at (648, 235)
Screenshot: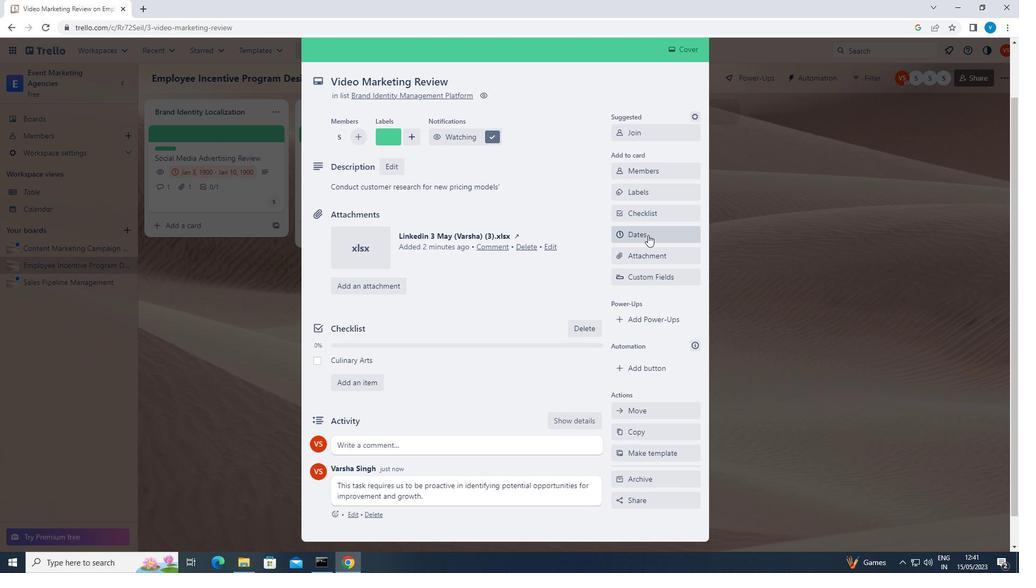 
Action: Mouse moved to (620, 271)
Screenshot: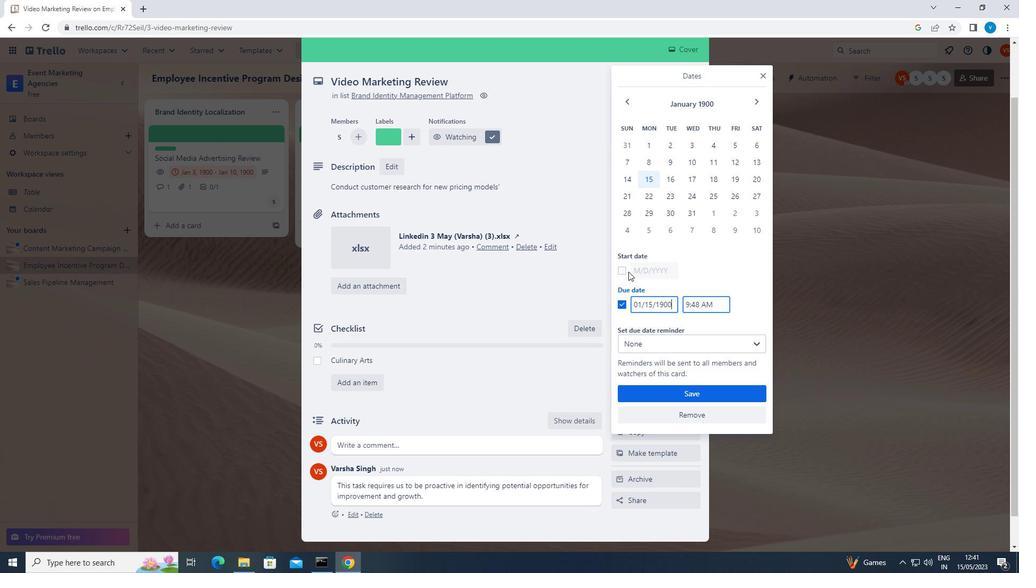 
Action: Mouse pressed left at (620, 271)
Screenshot: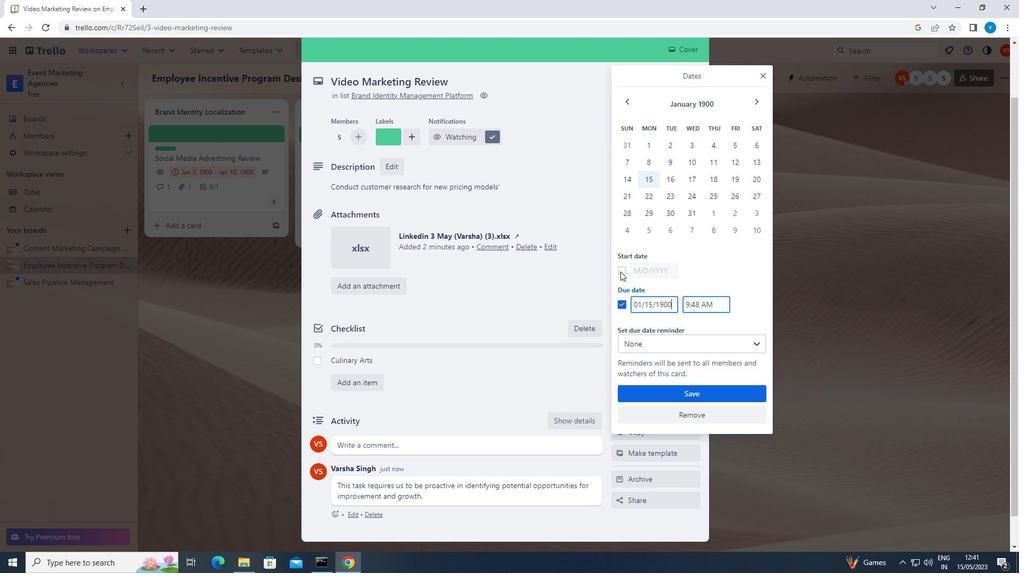 
Action: Mouse moved to (675, 270)
Screenshot: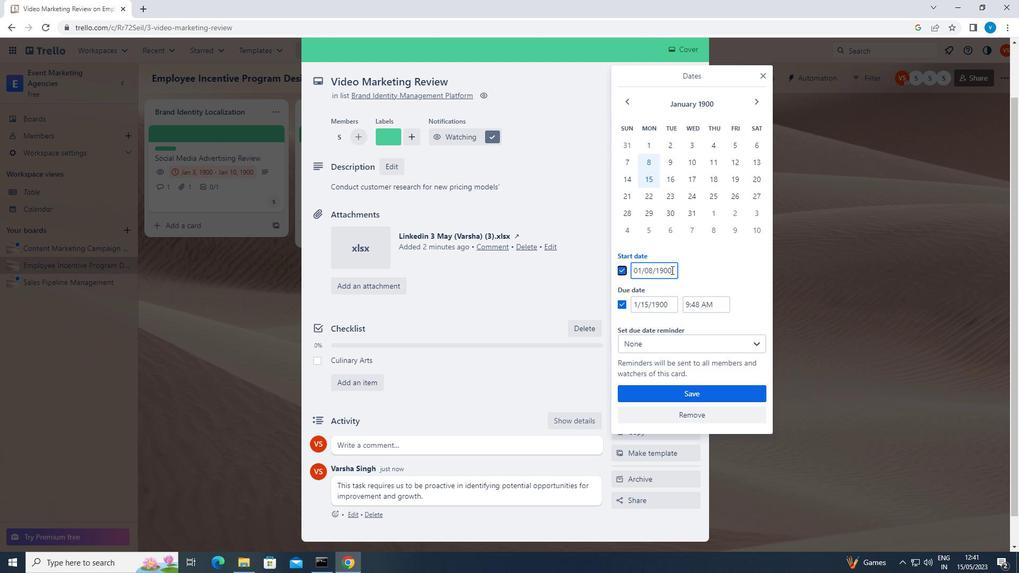 
Action: Mouse pressed left at (675, 270)
Screenshot: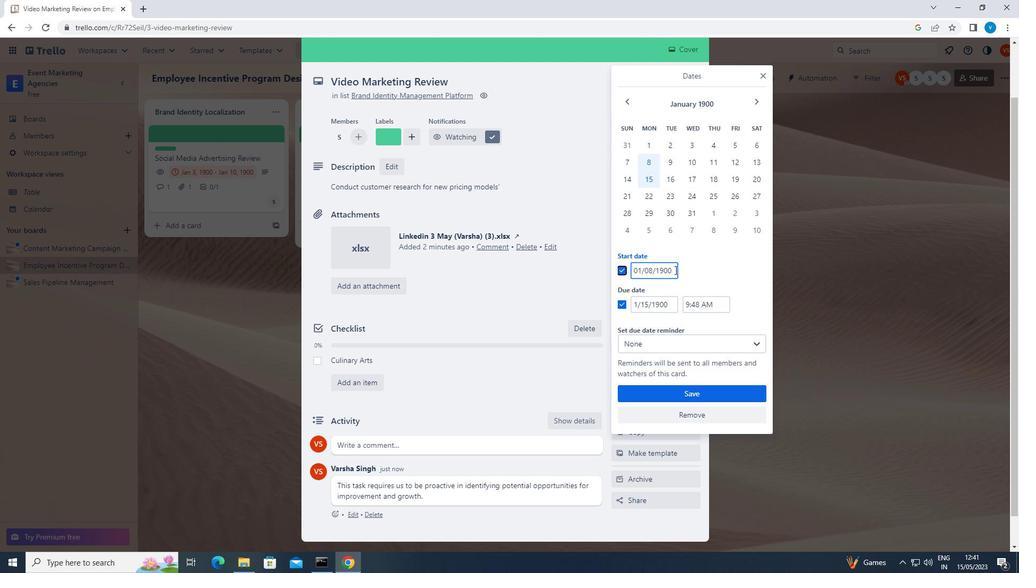 
Action: Mouse moved to (676, 270)
Screenshot: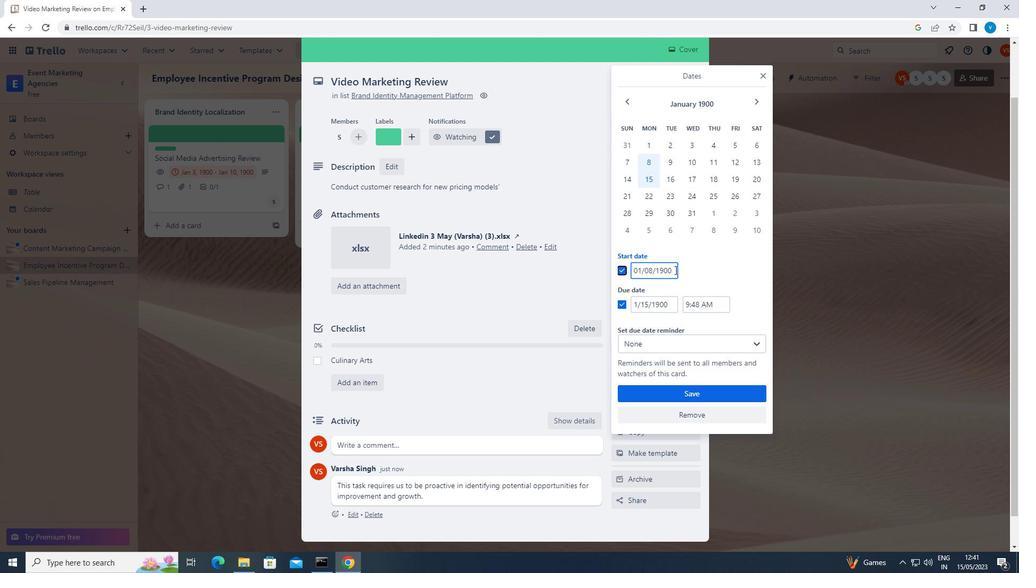 
Action: Key pressed <Key.backspace><Key.backspace><Key.backspace><Key.backspace><Key.backspace><Key.backspace><Key.backspace><Key.backspace><Key.backspace><Key.backspace><Key.backspace><Key.backspace><Key.backspace><Key.backspace><Key.backspace>01/09/1900
Screenshot: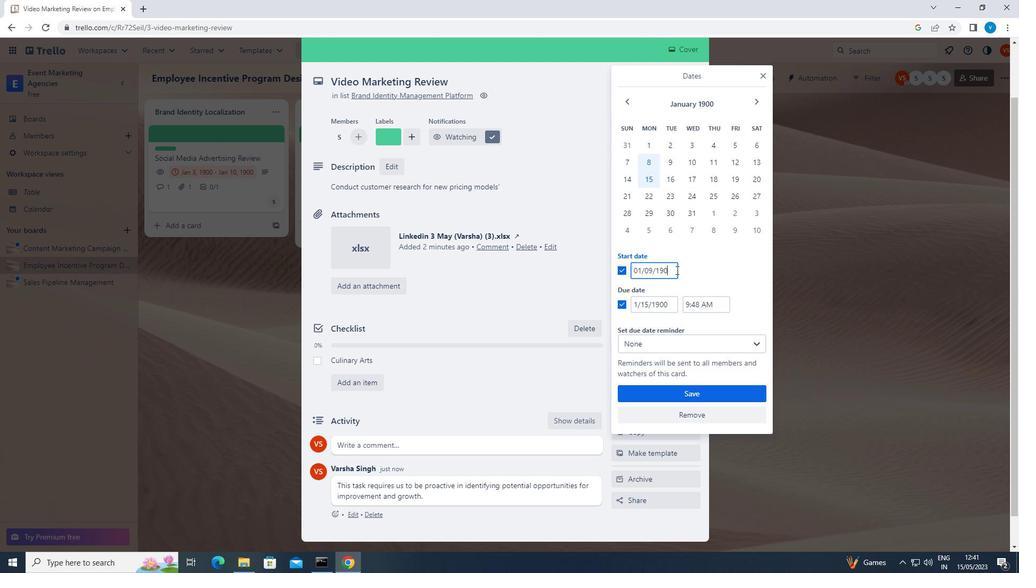 
Action: Mouse moved to (676, 306)
Screenshot: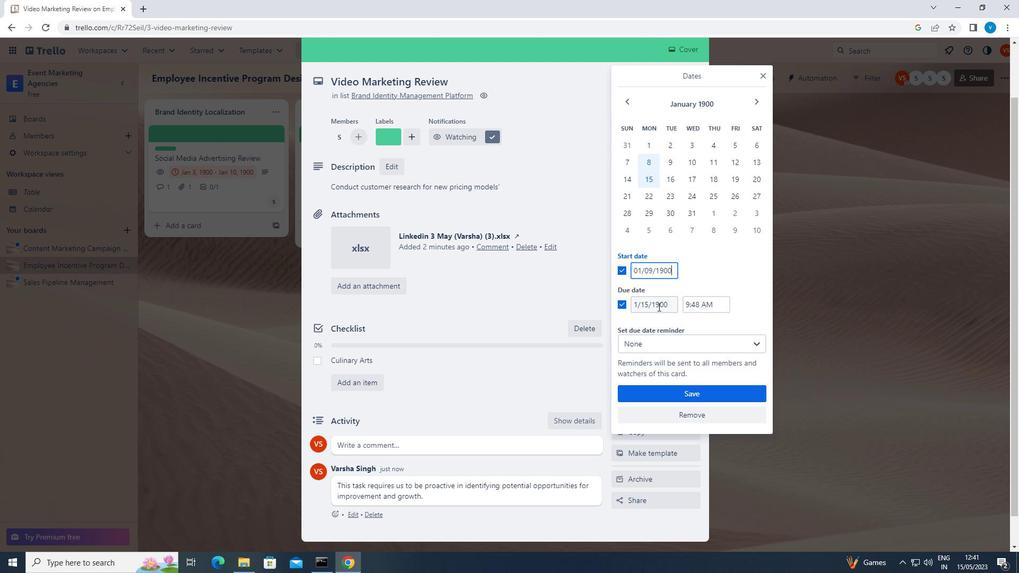 
Action: Mouse pressed left at (676, 306)
Screenshot: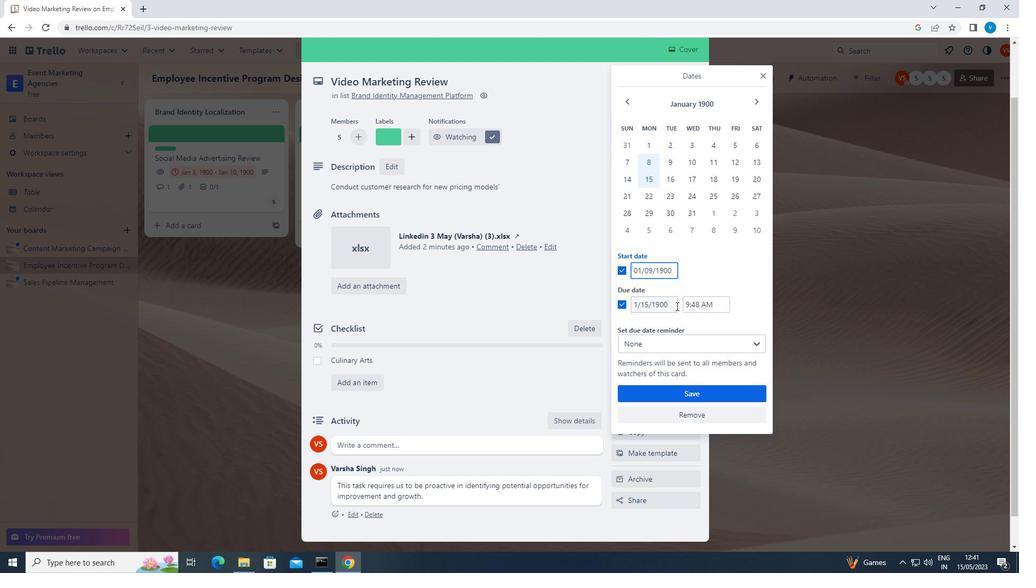 
Action: Key pressed <Key.backspace><Key.backspace><Key.backspace><Key.backspace><Key.backspace><Key.backspace><Key.backspace><Key.backspace><Key.backspace><Key.backspace><Key.backspace><Key.backspace><Key.backspace><Key.backspace>01/16/1900
Screenshot: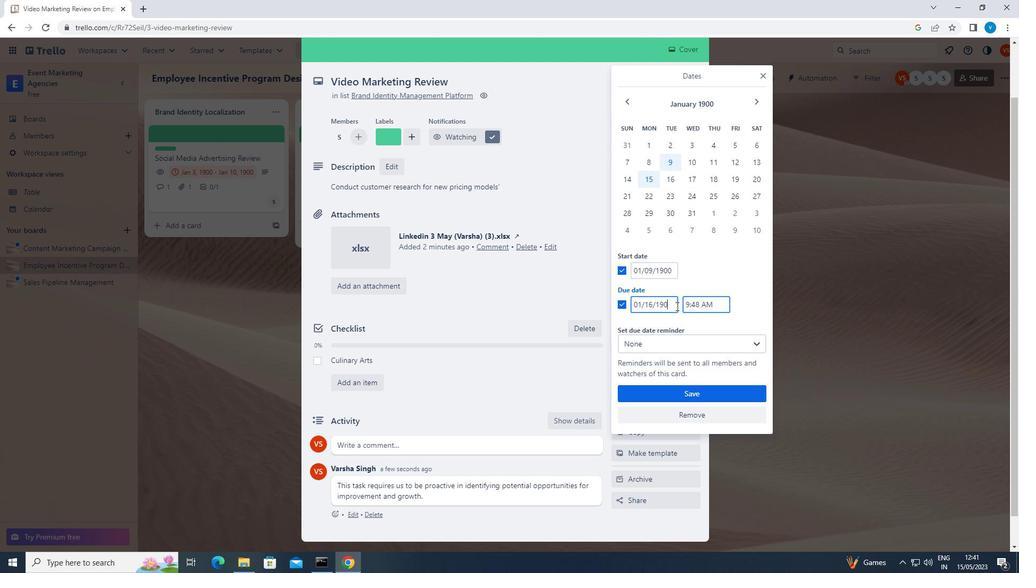 
Action: Mouse moved to (677, 388)
Screenshot: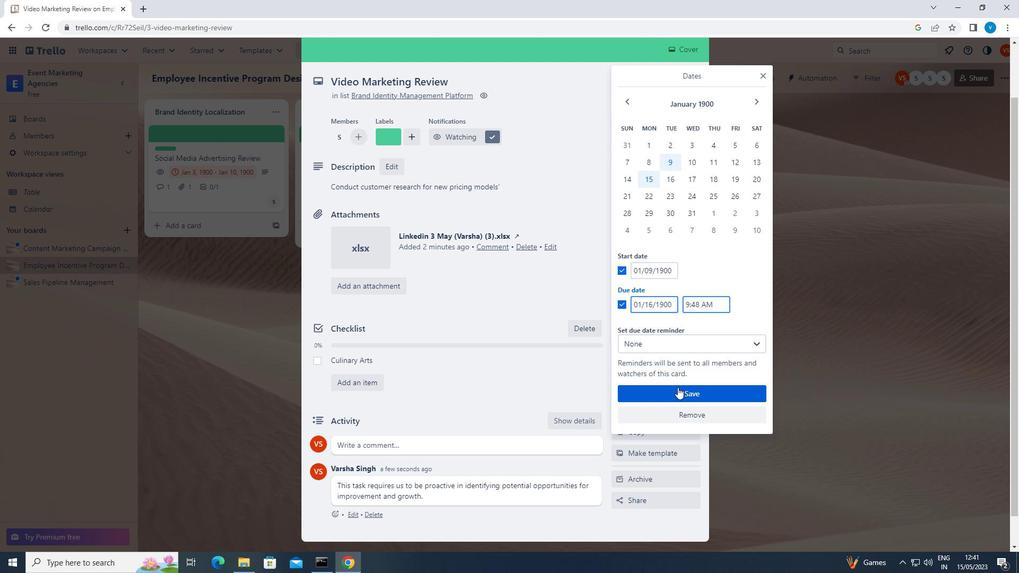 
Action: Mouse pressed left at (677, 388)
Screenshot: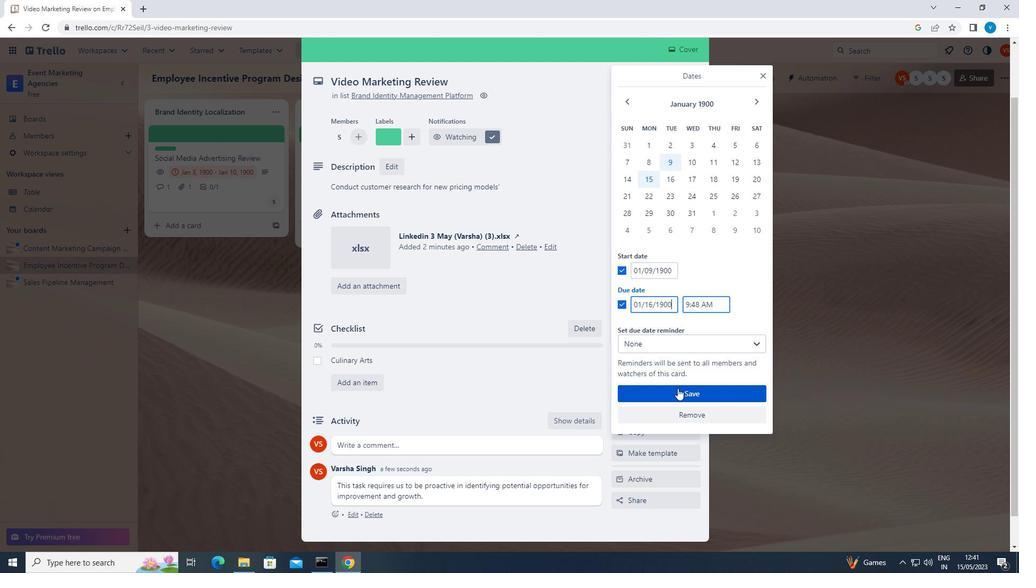 
